 Task: Find connections with filter location São Roque with filter topic #Ideaswith filter profile language English with filter current company IBS Software with filter school BV Raju Institute of Technology (BVRIT) with filter industry Household and Institutional Furniture Manufacturing with filter service category Financial Accounting with filter keywords title Customer Service
Action: Mouse moved to (569, 105)
Screenshot: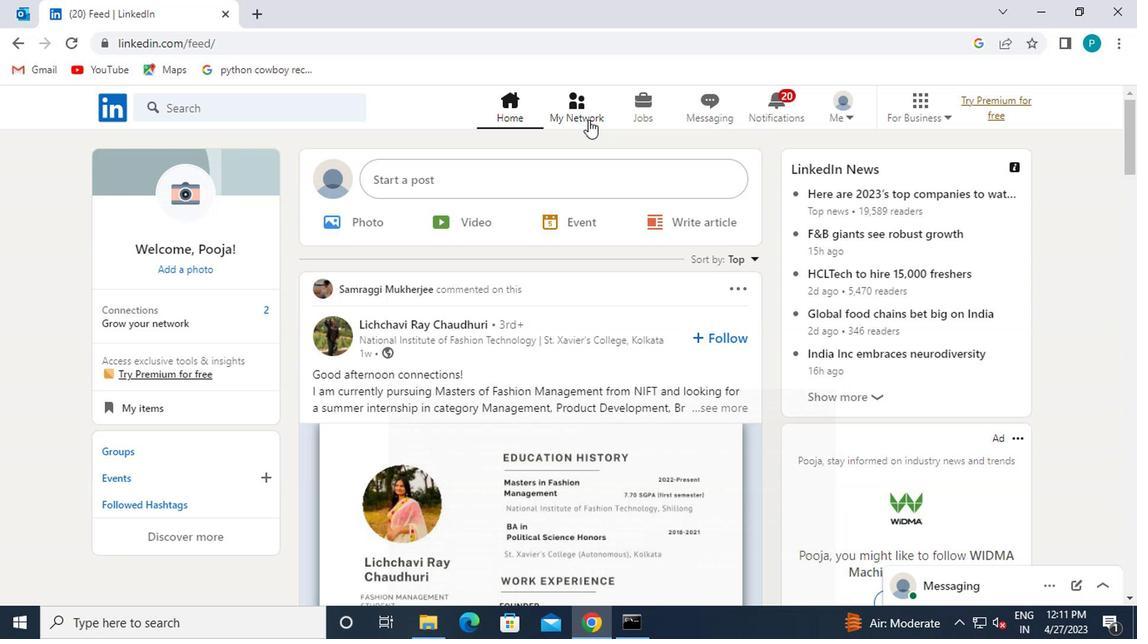 
Action: Mouse pressed left at (569, 105)
Screenshot: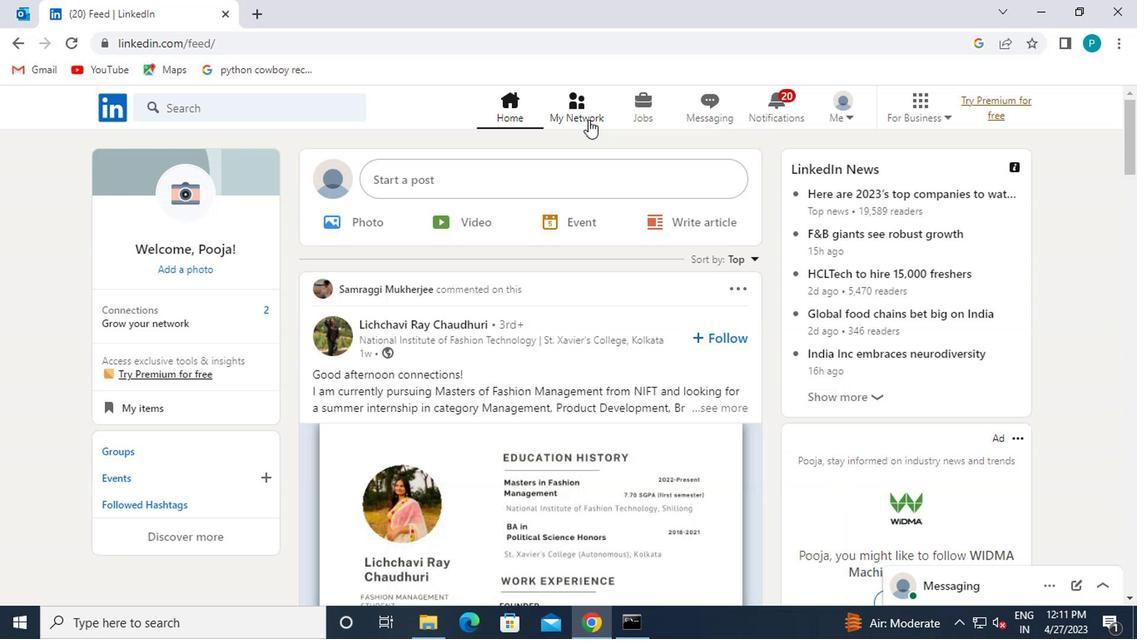 
Action: Mouse moved to (222, 196)
Screenshot: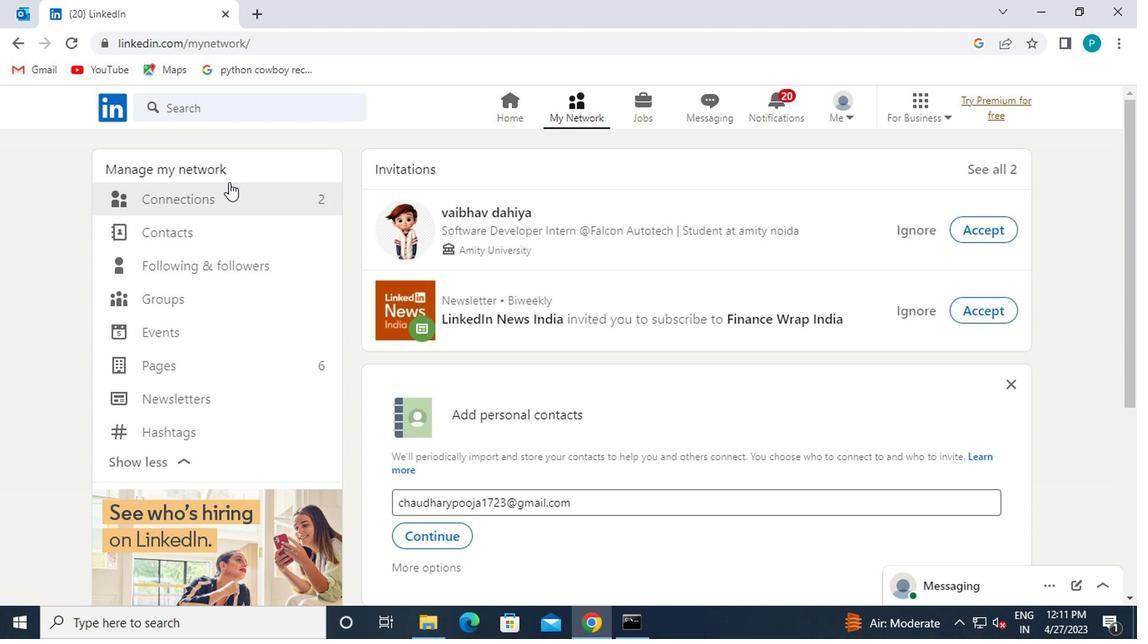 
Action: Mouse pressed left at (222, 196)
Screenshot: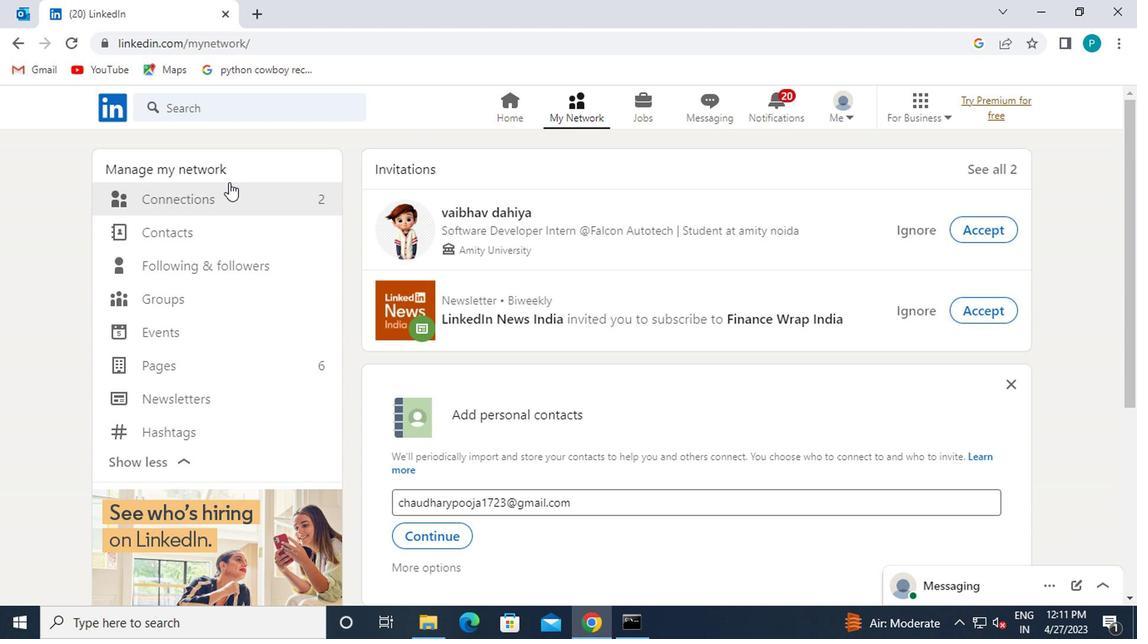 
Action: Mouse moved to (675, 197)
Screenshot: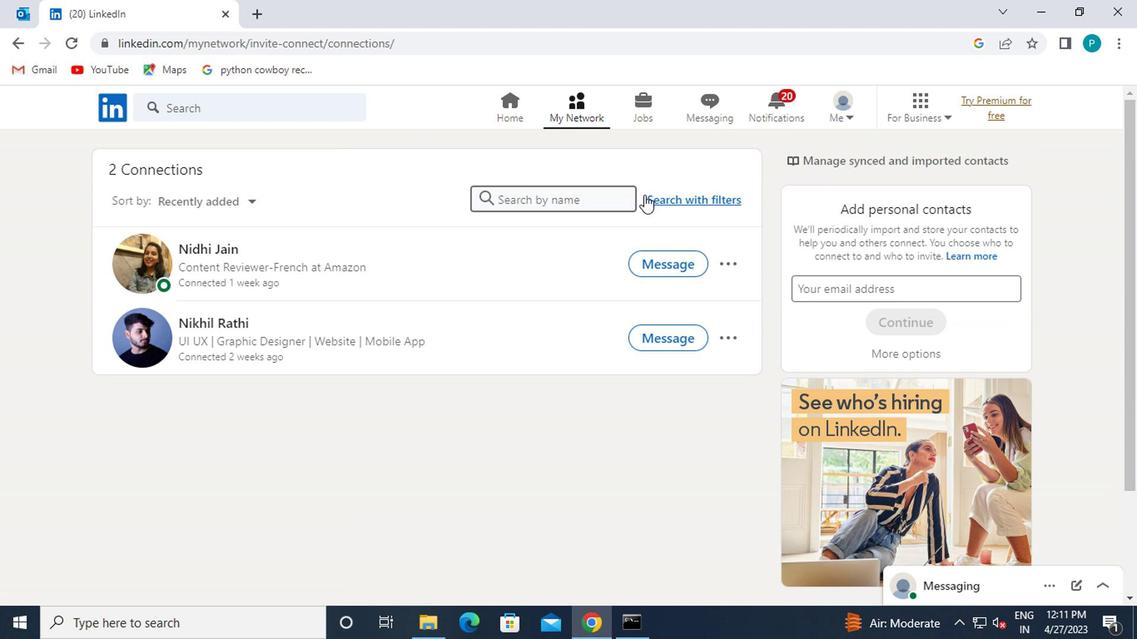 
Action: Mouse pressed left at (675, 197)
Screenshot: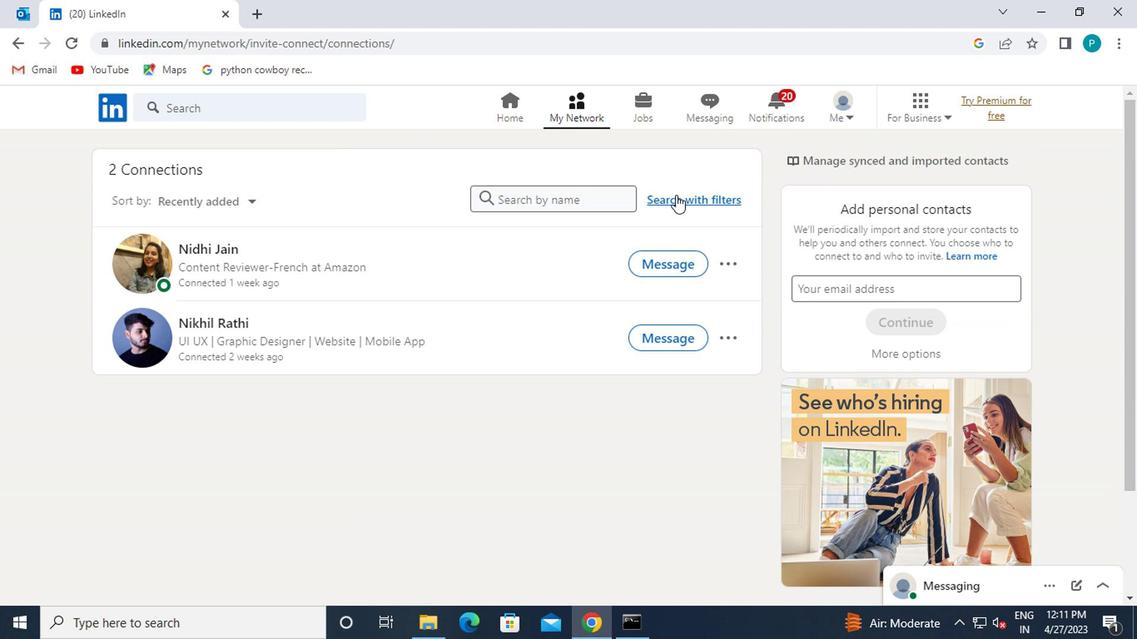 
Action: Mouse moved to (607, 155)
Screenshot: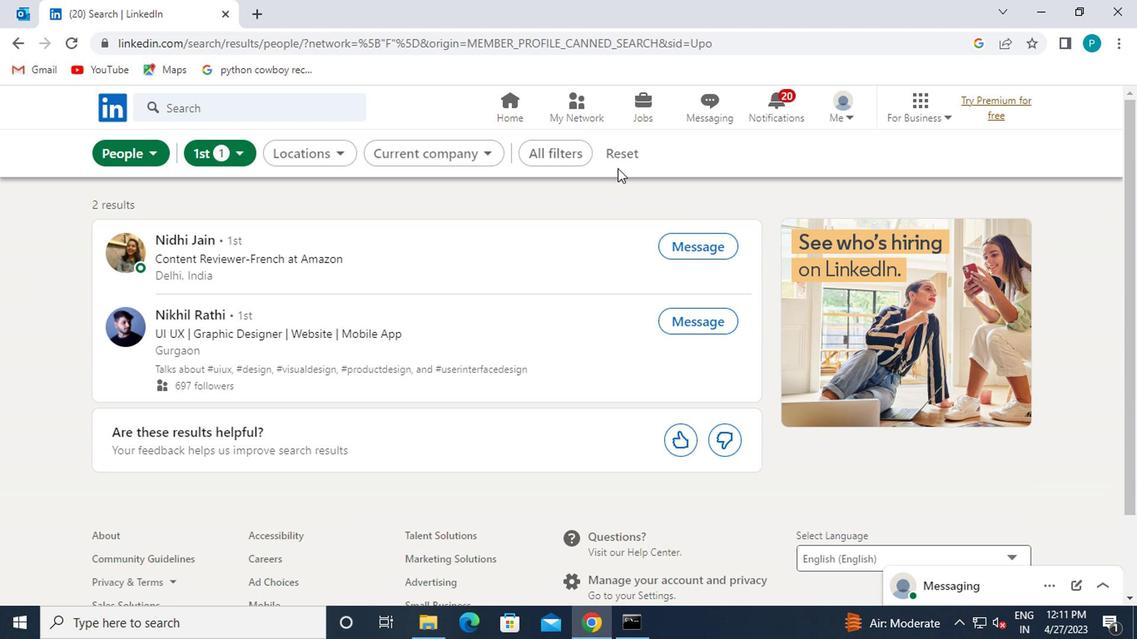 
Action: Mouse pressed left at (607, 155)
Screenshot: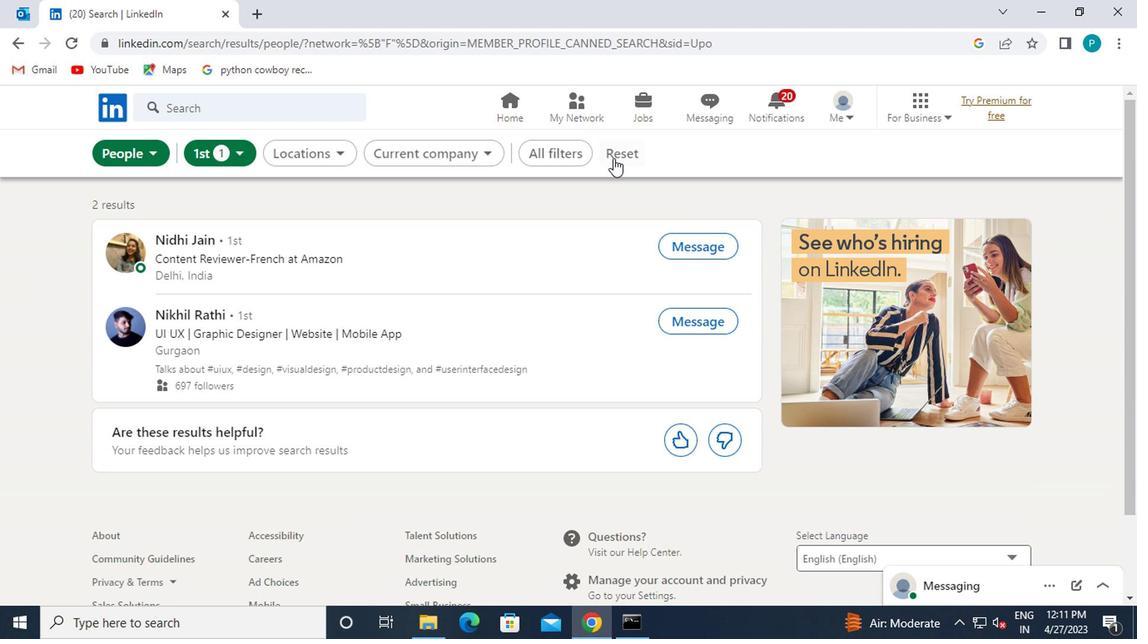 
Action: Mouse moved to (579, 156)
Screenshot: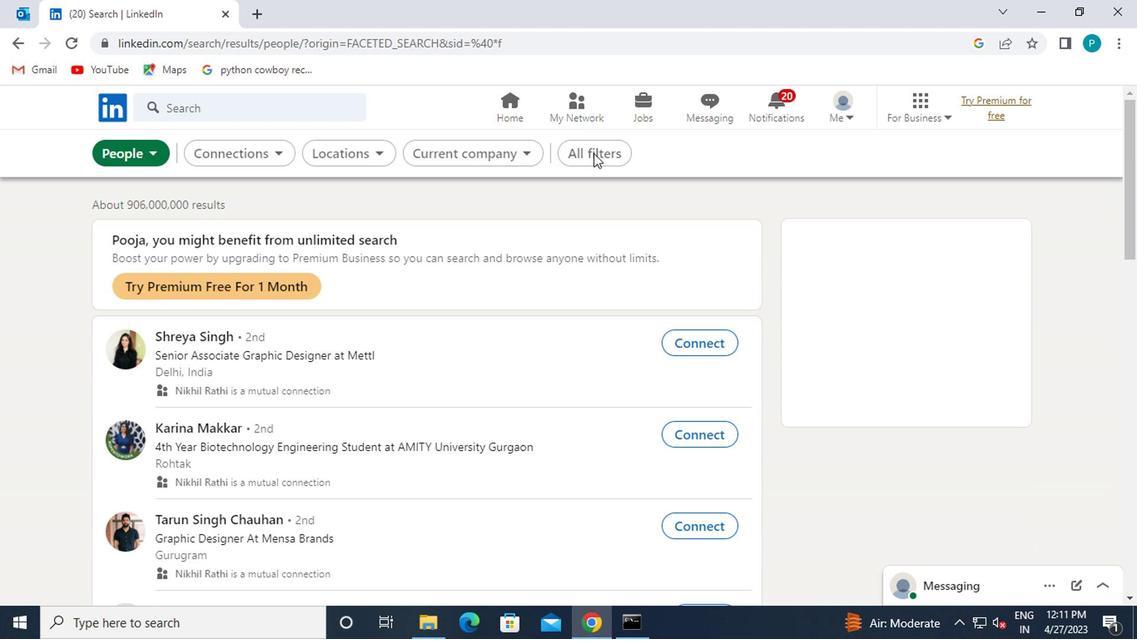 
Action: Mouse pressed left at (579, 156)
Screenshot: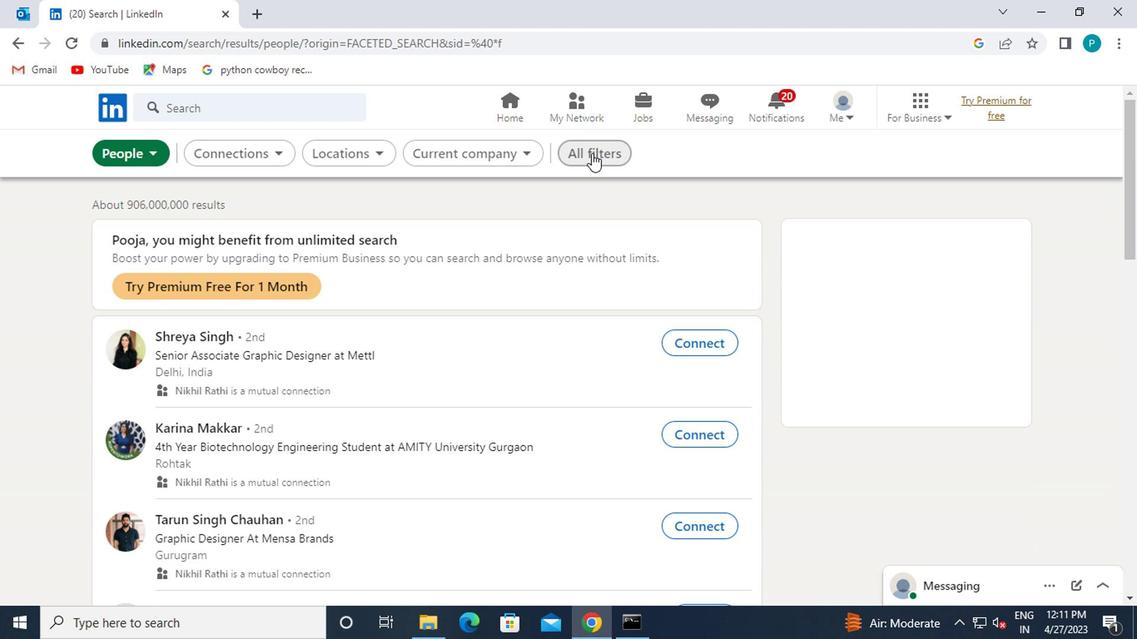 
Action: Mouse moved to (829, 334)
Screenshot: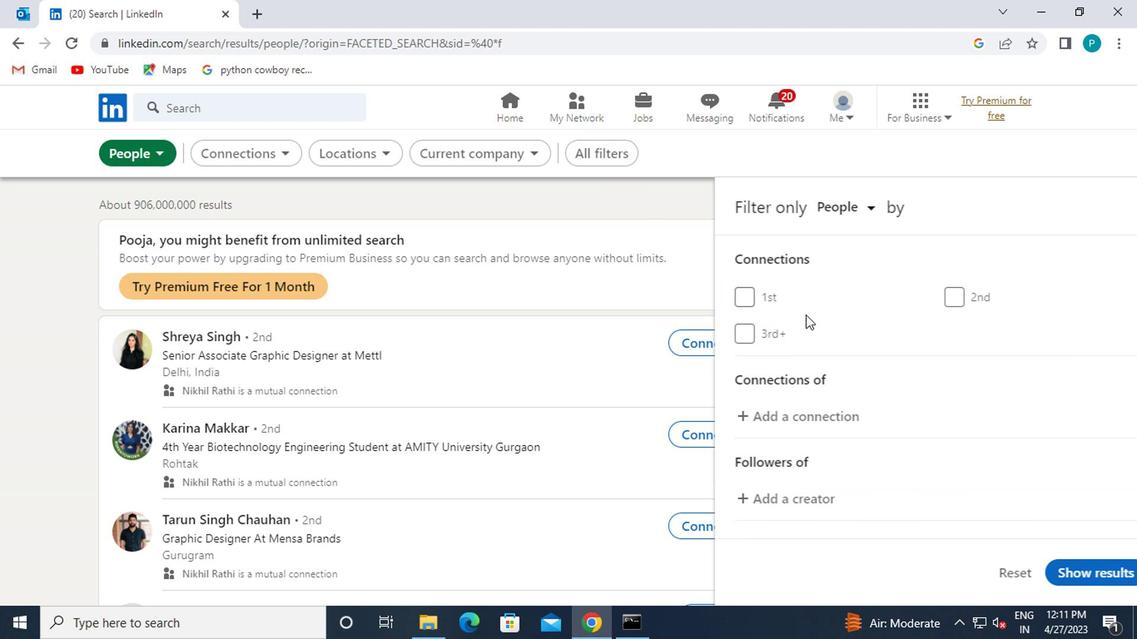 
Action: Mouse scrolled (829, 332) with delta (0, -1)
Screenshot: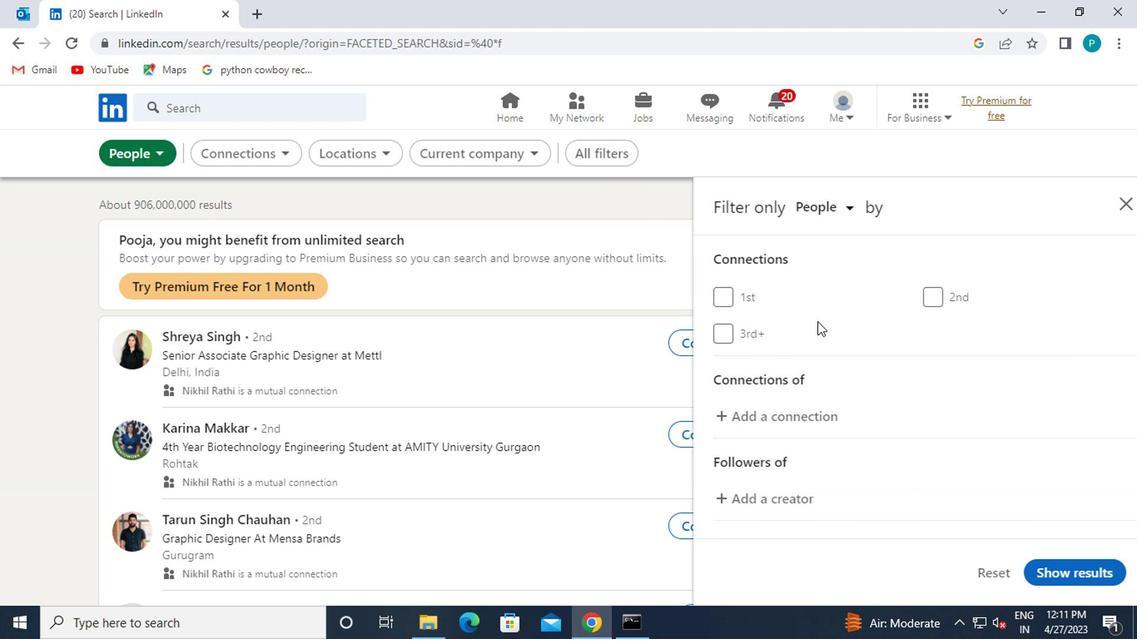 
Action: Mouse moved to (830, 337)
Screenshot: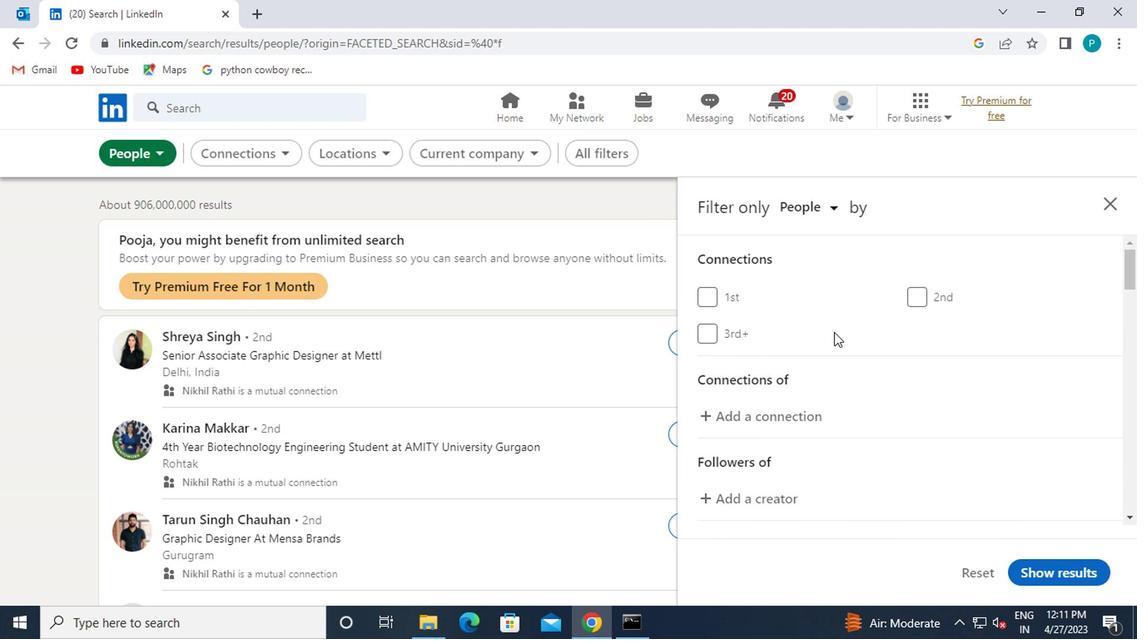 
Action: Mouse scrolled (830, 336) with delta (0, 0)
Screenshot: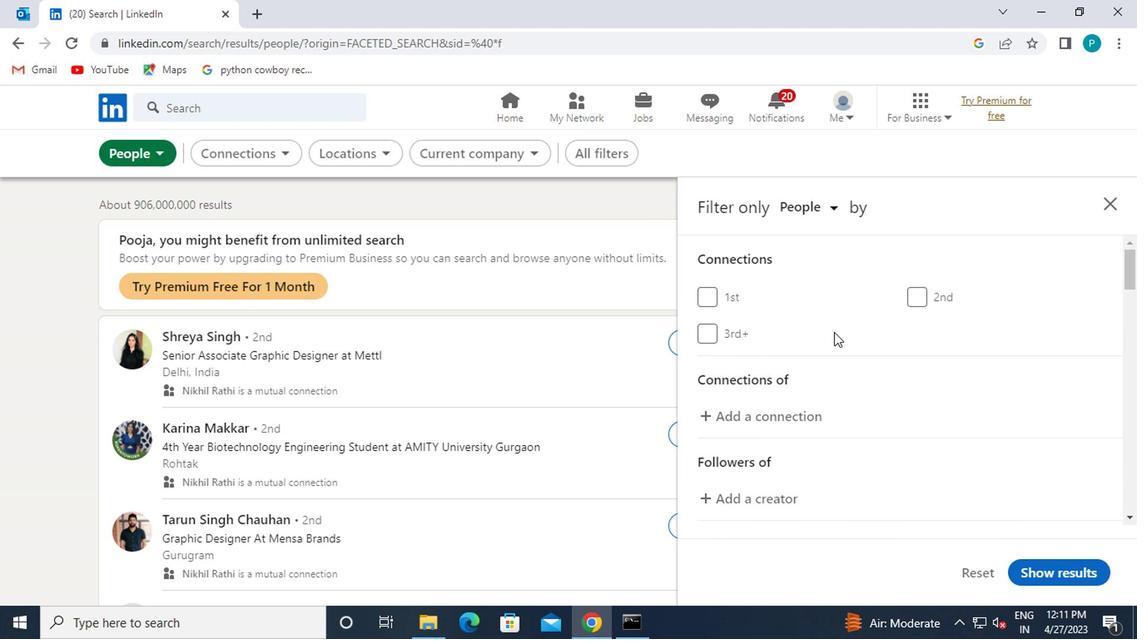 
Action: Mouse moved to (832, 341)
Screenshot: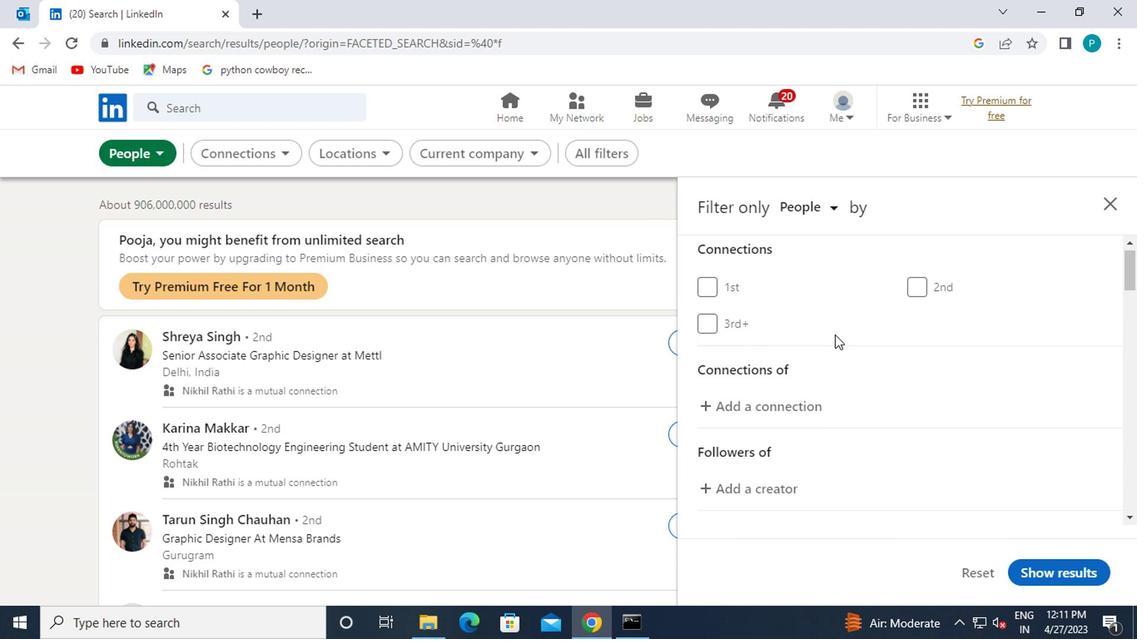 
Action: Mouse scrolled (832, 340) with delta (0, 0)
Screenshot: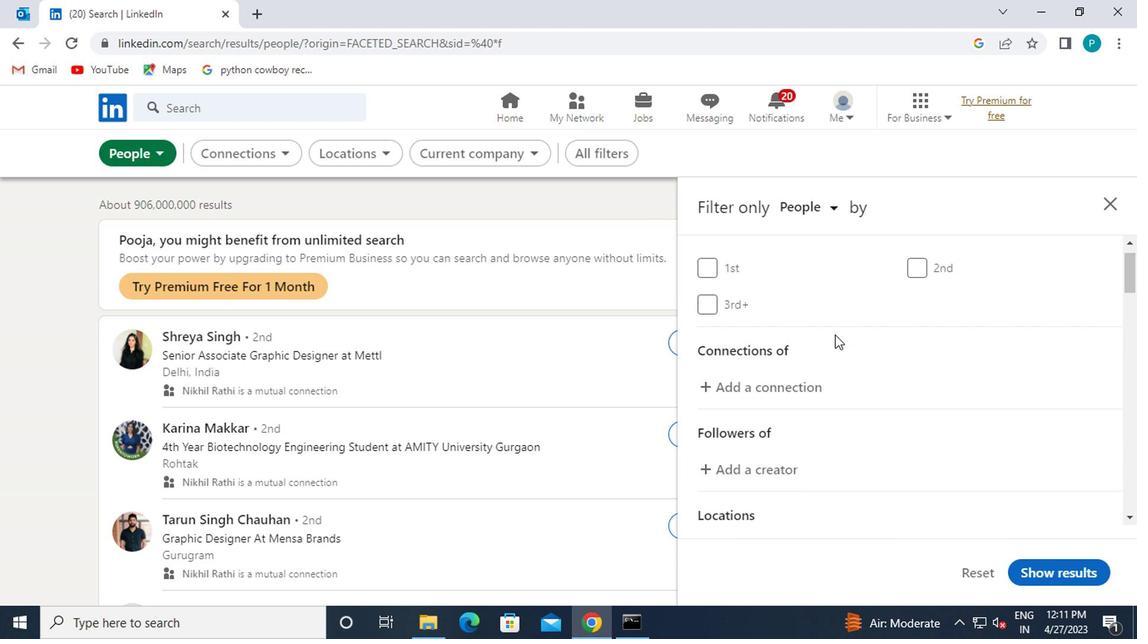 
Action: Mouse moved to (931, 405)
Screenshot: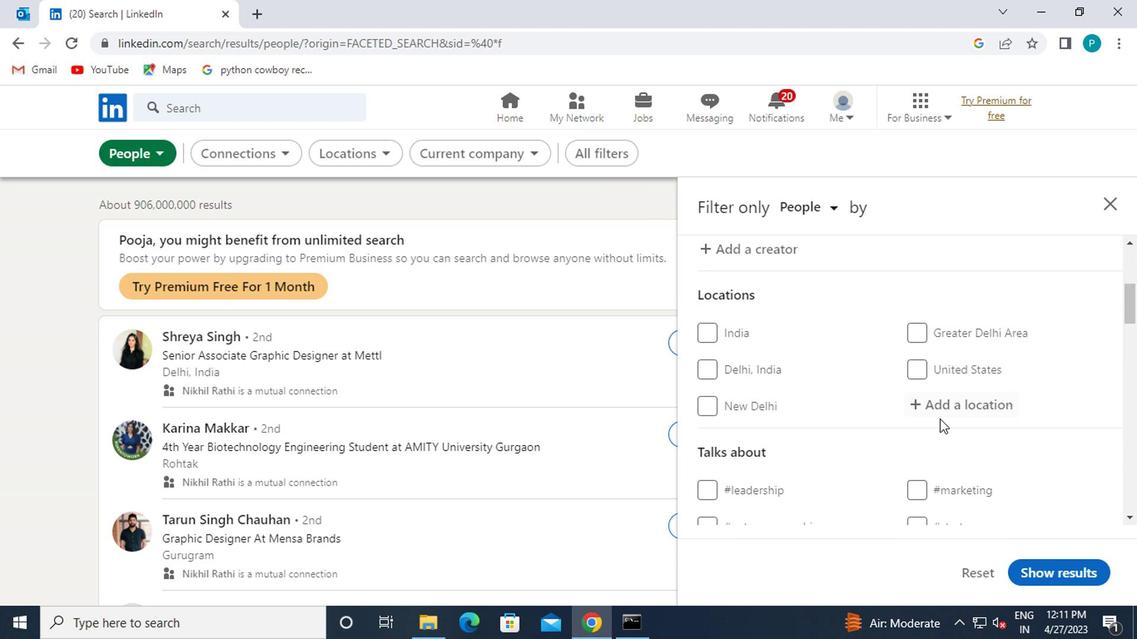 
Action: Mouse pressed left at (931, 405)
Screenshot: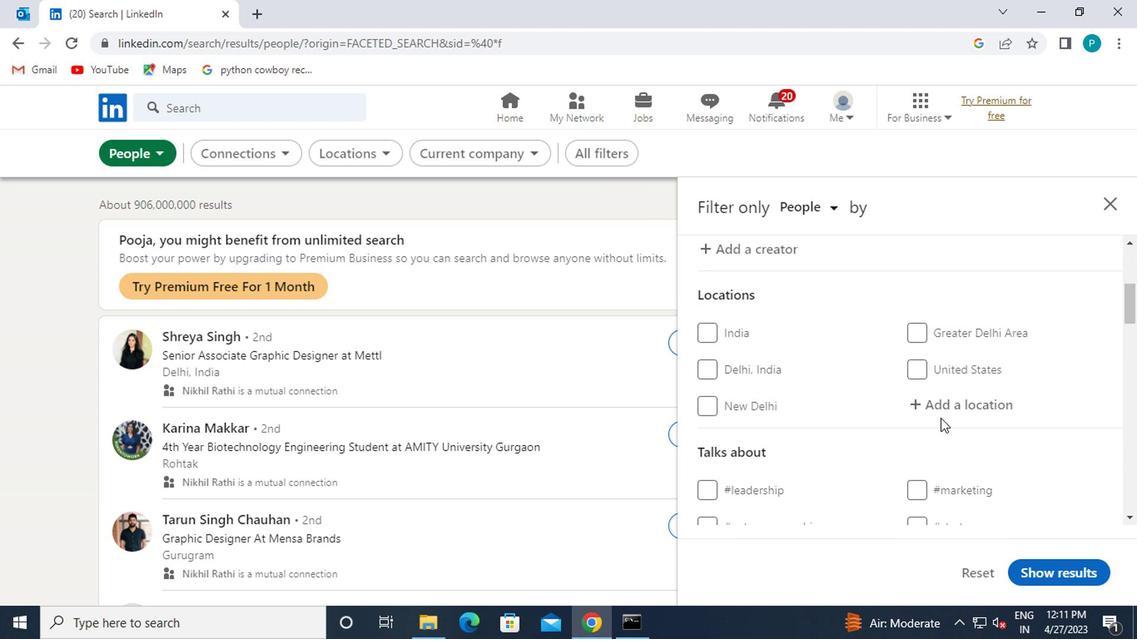 
Action: Key pressed sao<Key.space>roque
Screenshot: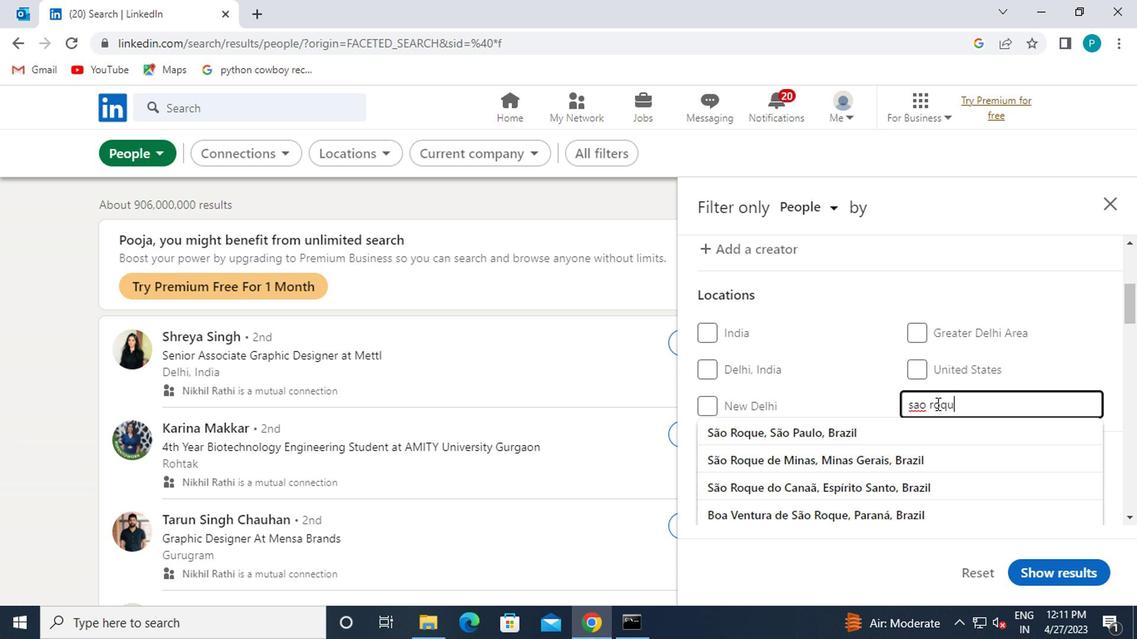 
Action: Mouse moved to (912, 427)
Screenshot: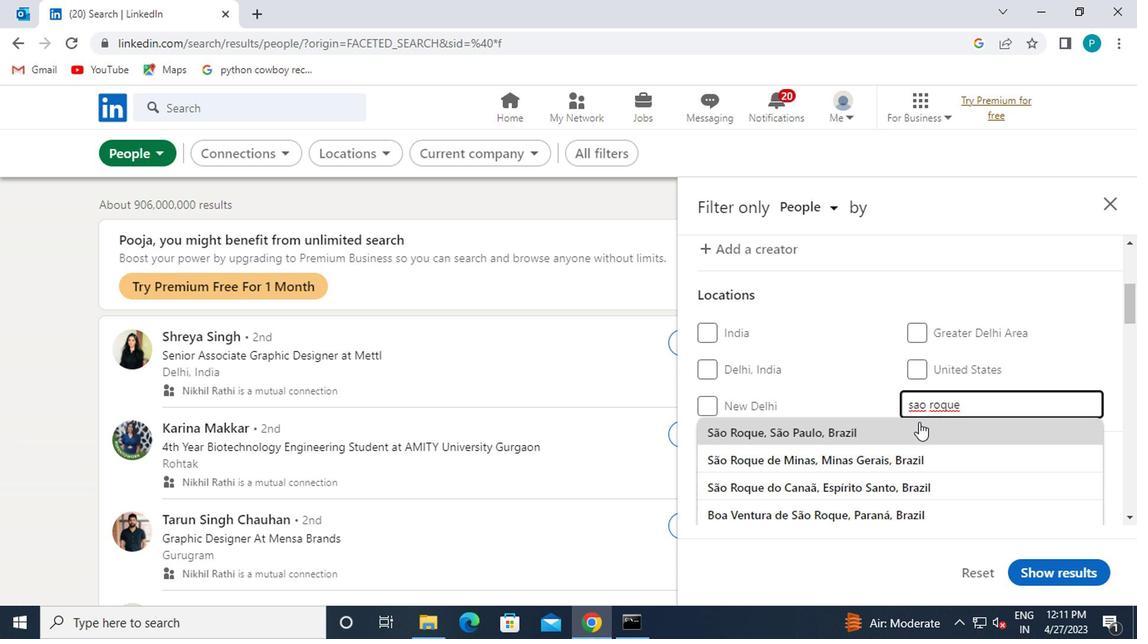 
Action: Mouse pressed left at (912, 427)
Screenshot: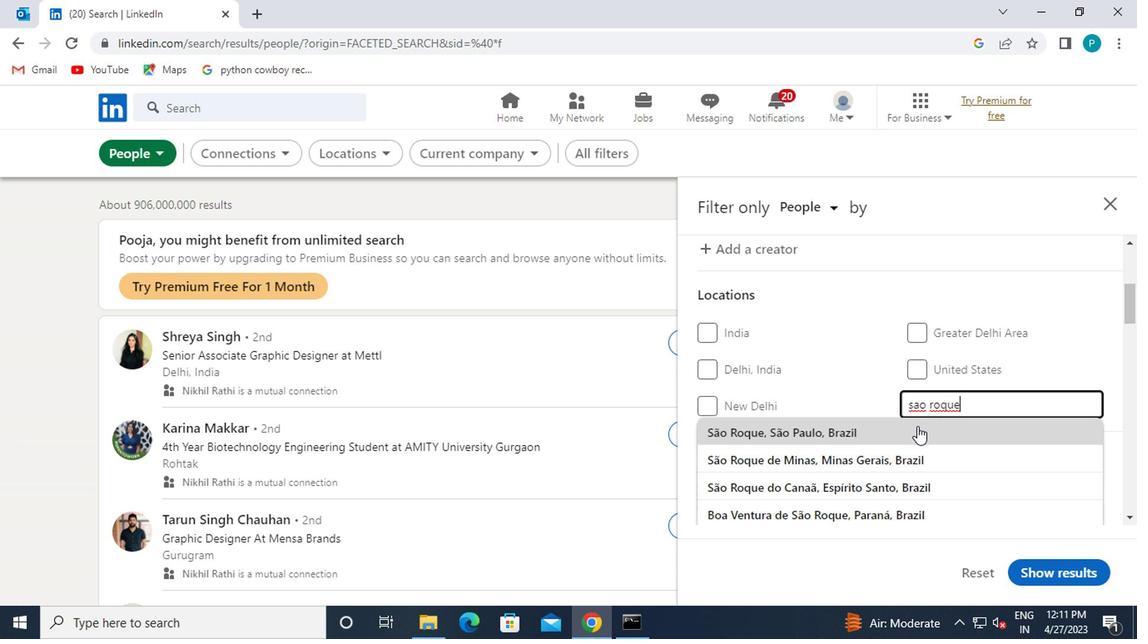 
Action: Mouse moved to (912, 427)
Screenshot: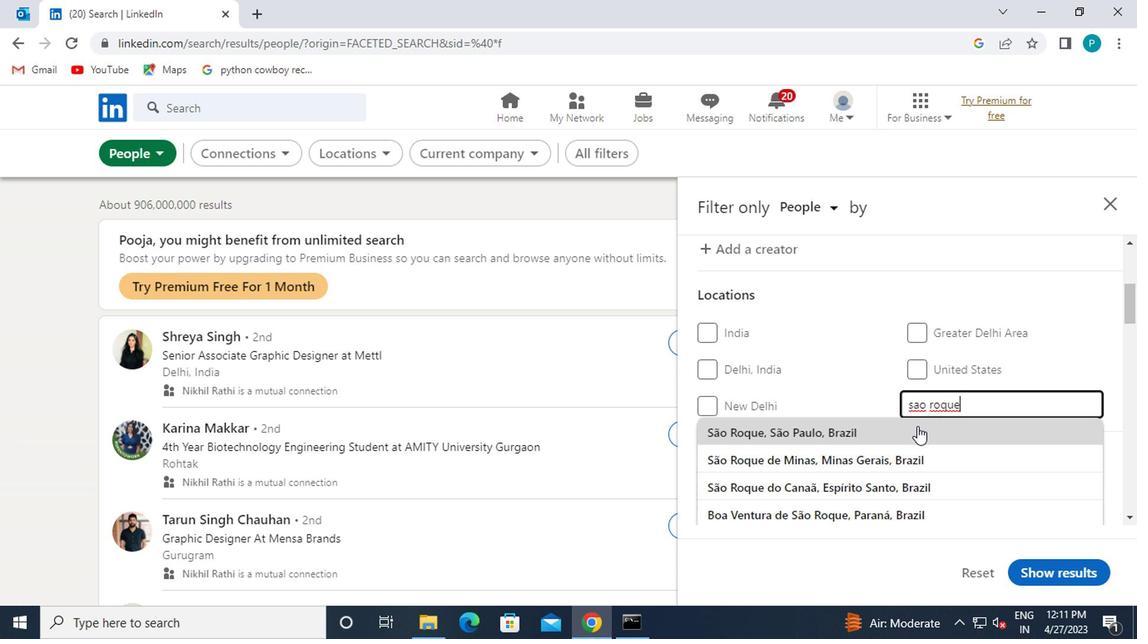 
Action: Mouse scrolled (912, 427) with delta (0, 0)
Screenshot: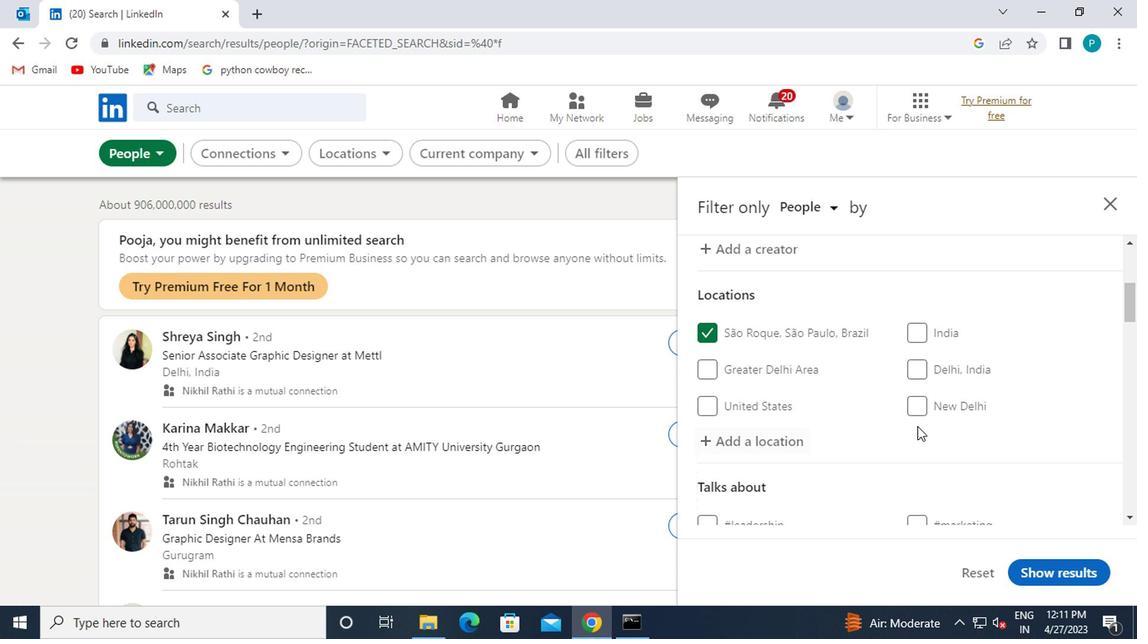 
Action: Mouse scrolled (912, 427) with delta (0, 0)
Screenshot: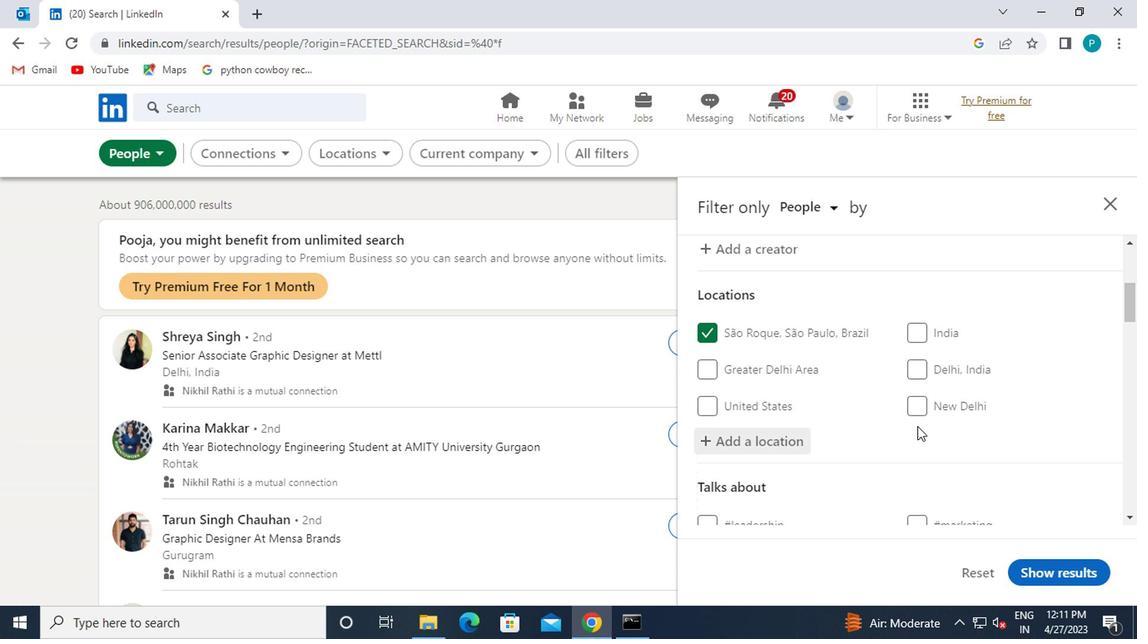 
Action: Mouse pressed left at (912, 427)
Screenshot: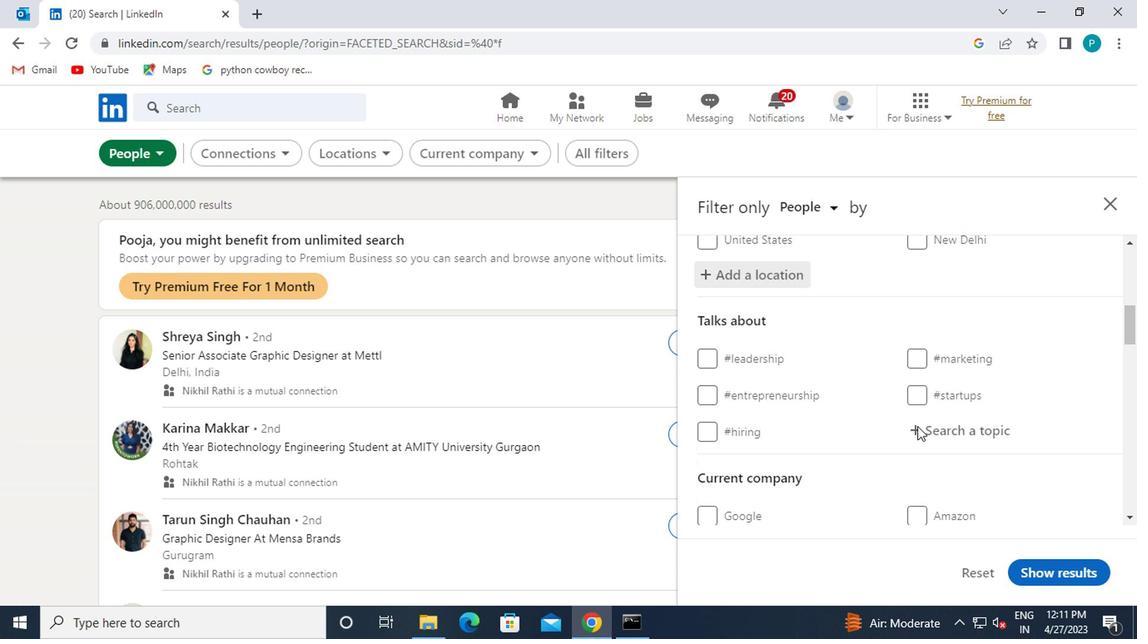 
Action: Key pressed <Key.shift>#DEAS
Screenshot: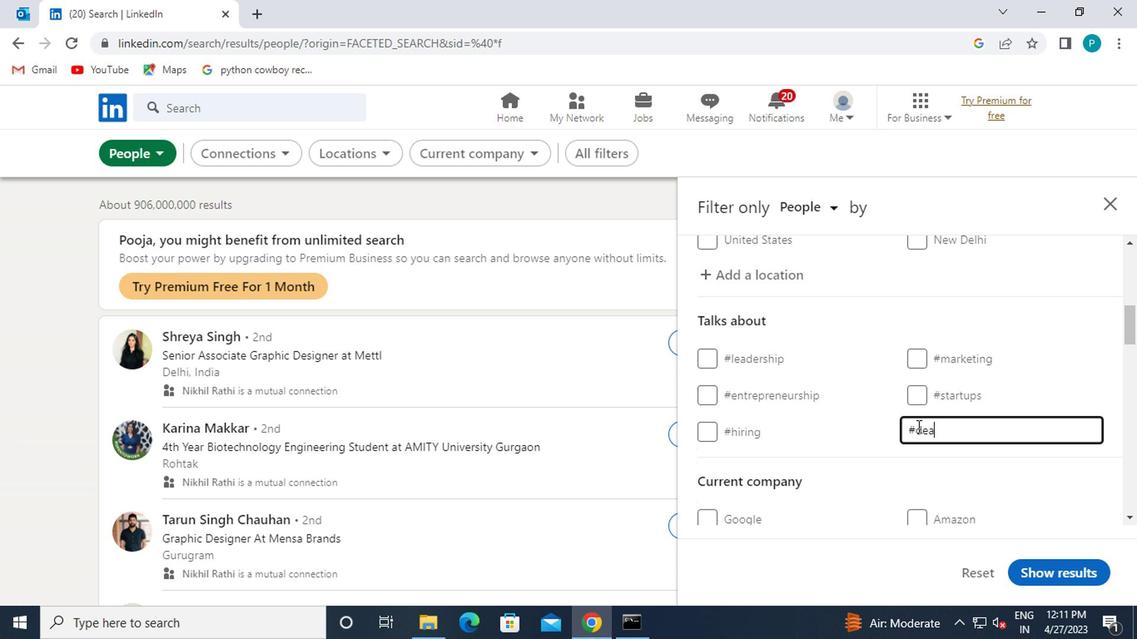
Action: Mouse moved to (911, 430)
Screenshot: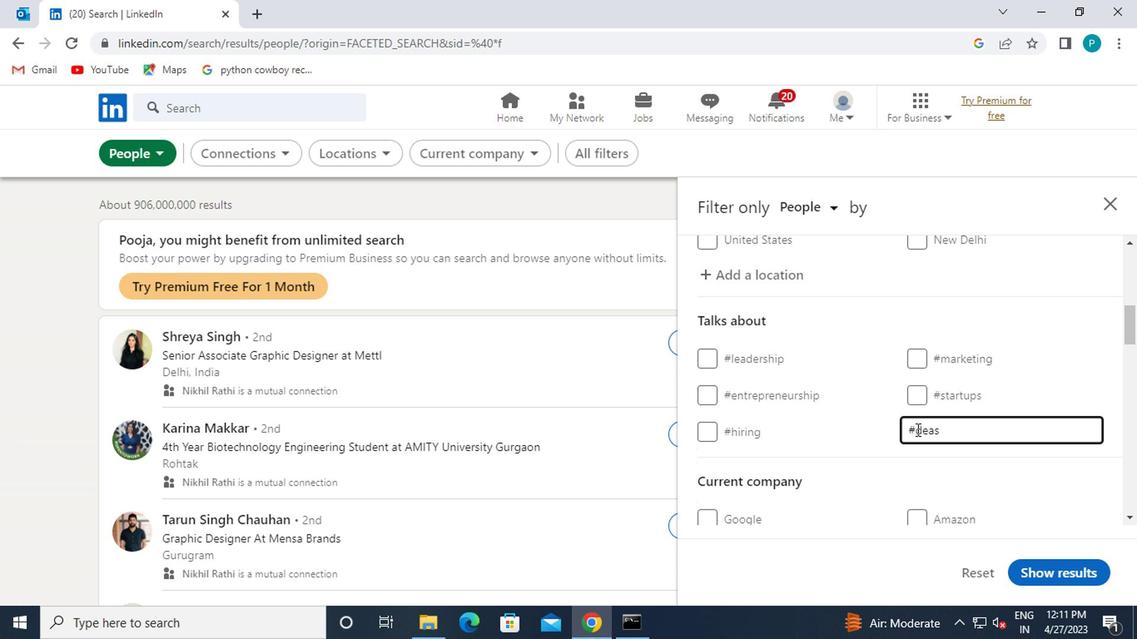 
Action: Mouse pressed left at (911, 430)
Screenshot: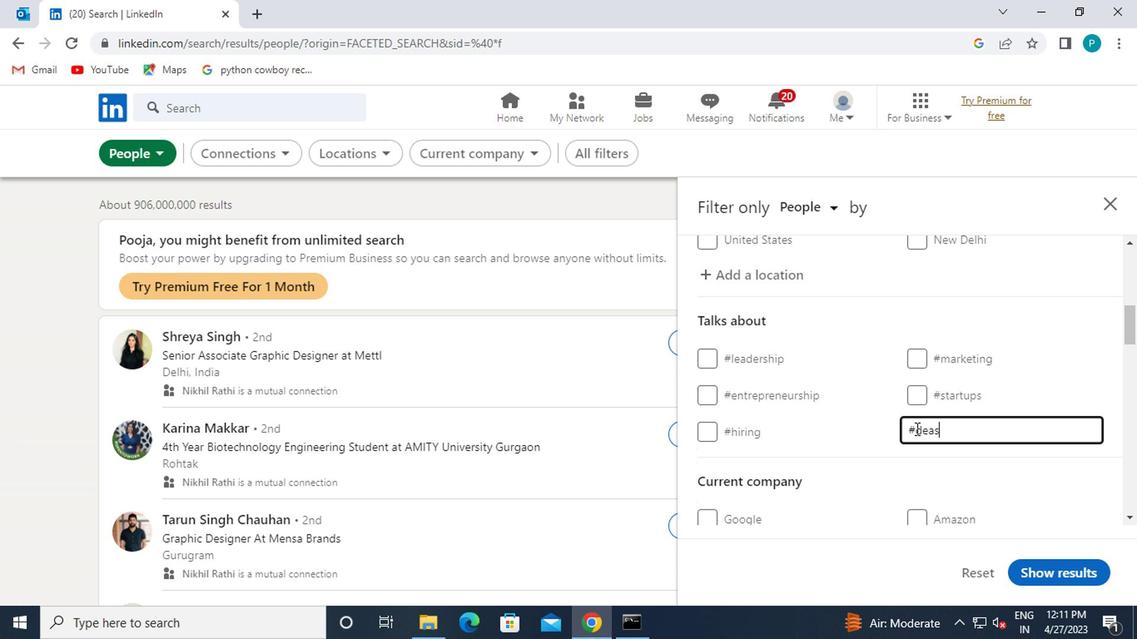
Action: Key pressed <Key.shift><Key.shift><Key.shift><Key.shift><Key.shift><Key.shift><Key.shift><Key.shift><Key.shift><Key.shift><Key.shift><Key.shift><Key.shift><Key.shift><Key.shift><Key.shift><Key.shift><Key.shift><Key.shift><Key.shift><Key.shift><Key.shift><Key.shift><Key.shift><Key.shift><Key.shift><Key.shift><Key.shift><Key.shift><Key.shift><Key.shift>I
Screenshot: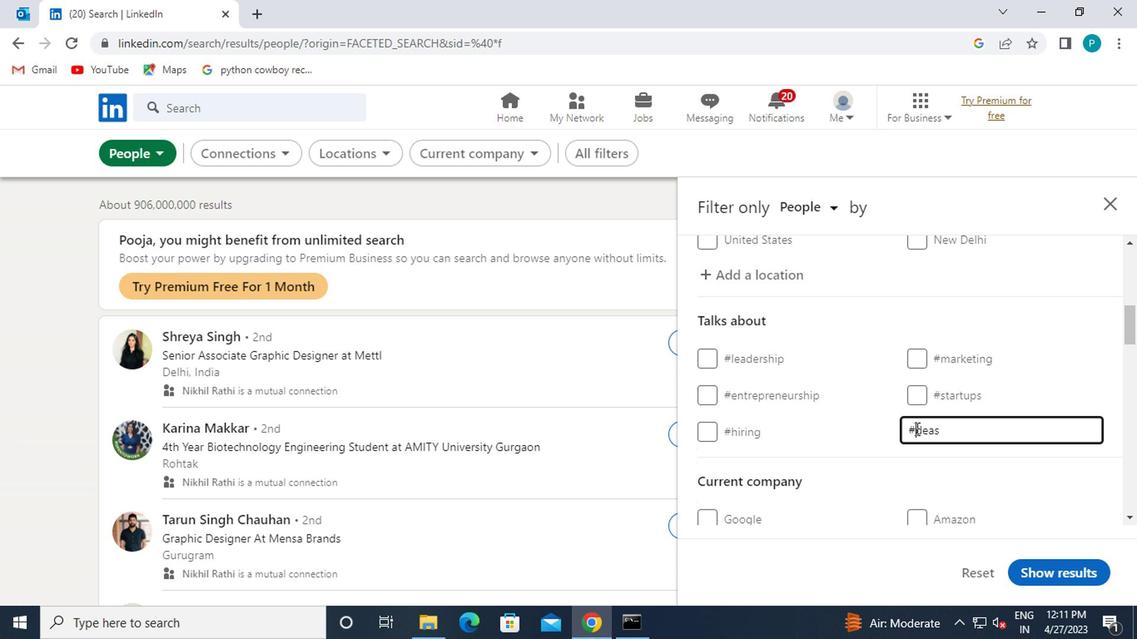 
Action: Mouse moved to (918, 457)
Screenshot: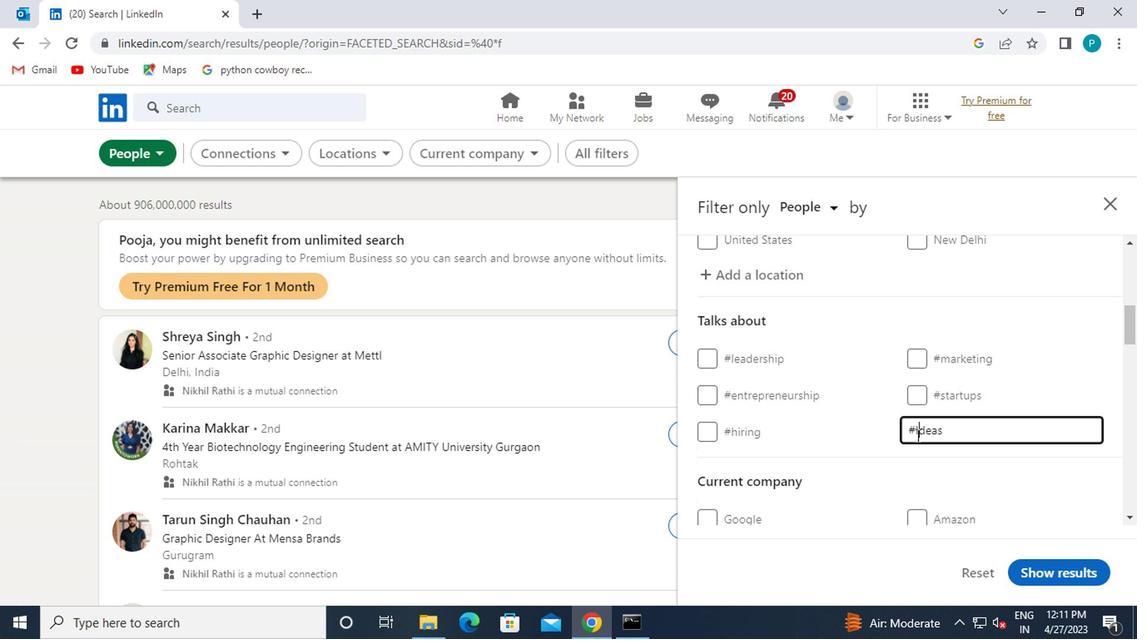 
Action: Mouse scrolled (918, 456) with delta (0, 0)
Screenshot: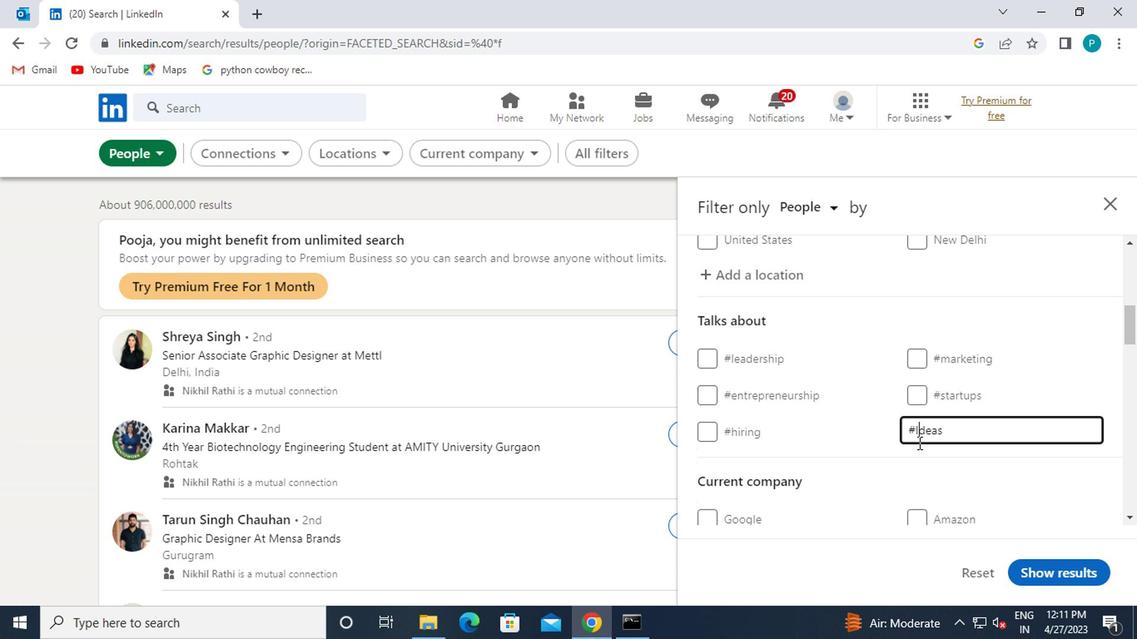 
Action: Mouse moved to (918, 456)
Screenshot: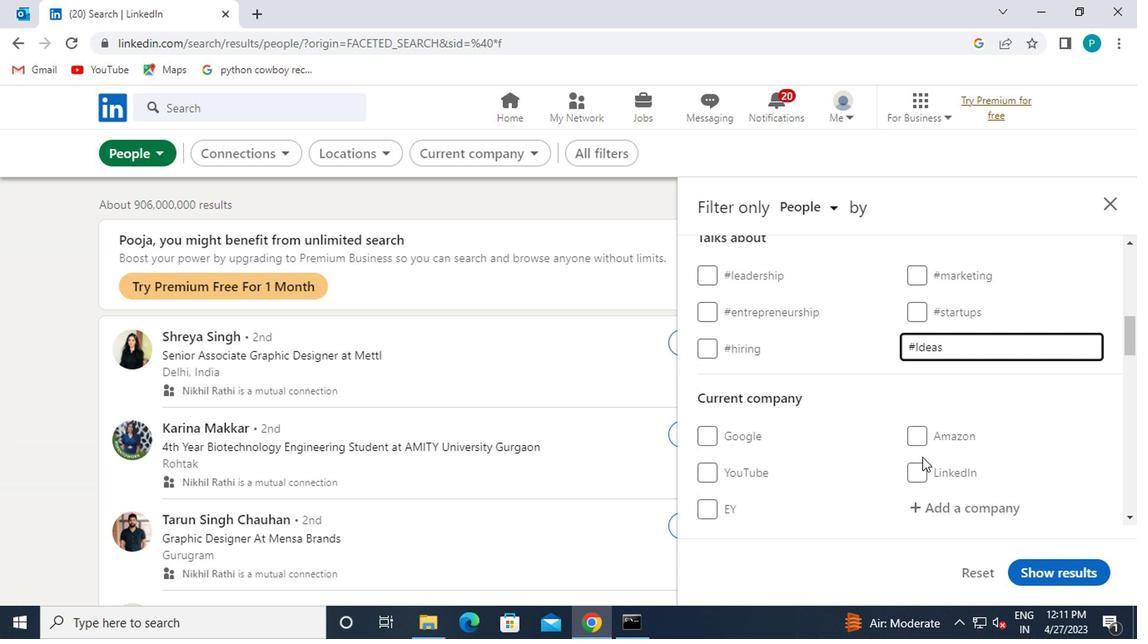 
Action: Mouse scrolled (918, 455) with delta (0, -1)
Screenshot: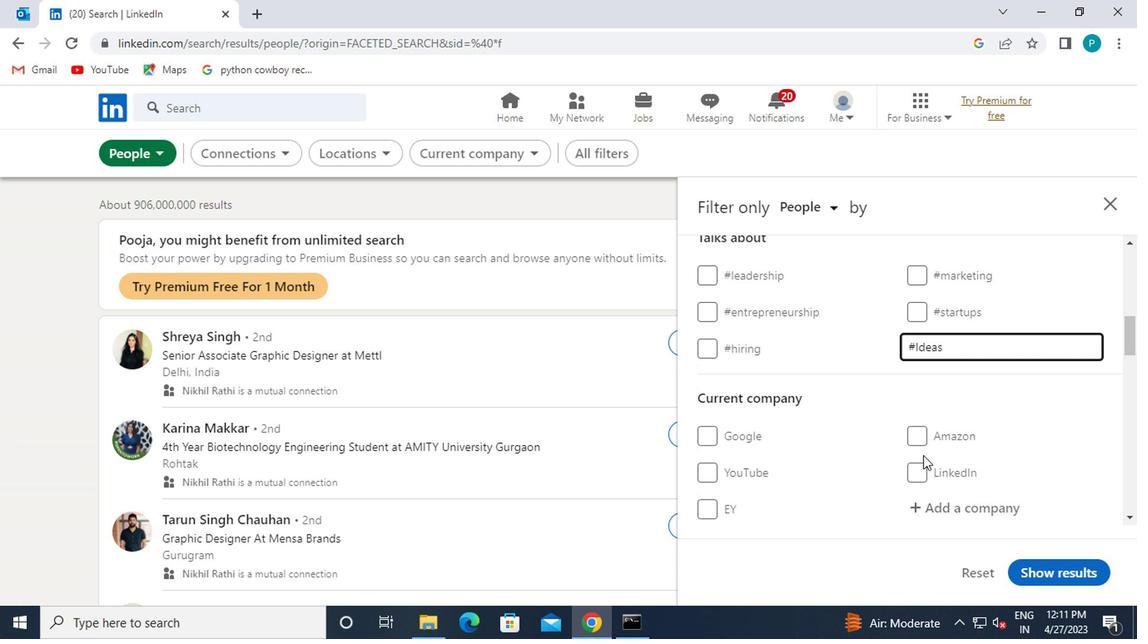 
Action: Mouse moved to (921, 425)
Screenshot: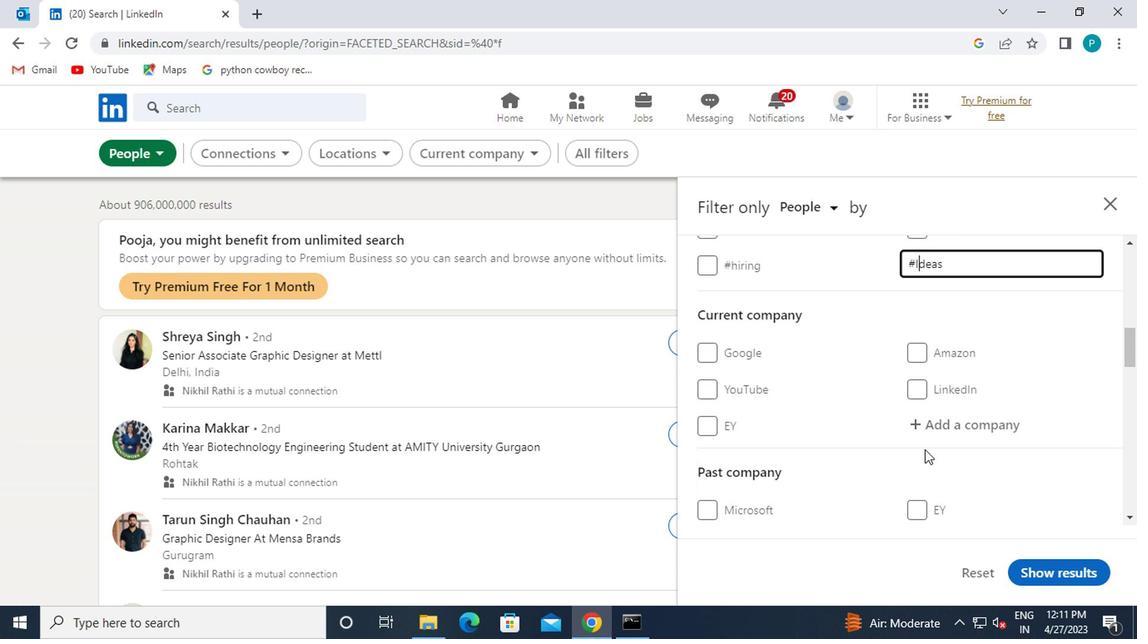 
Action: Mouse pressed left at (921, 425)
Screenshot: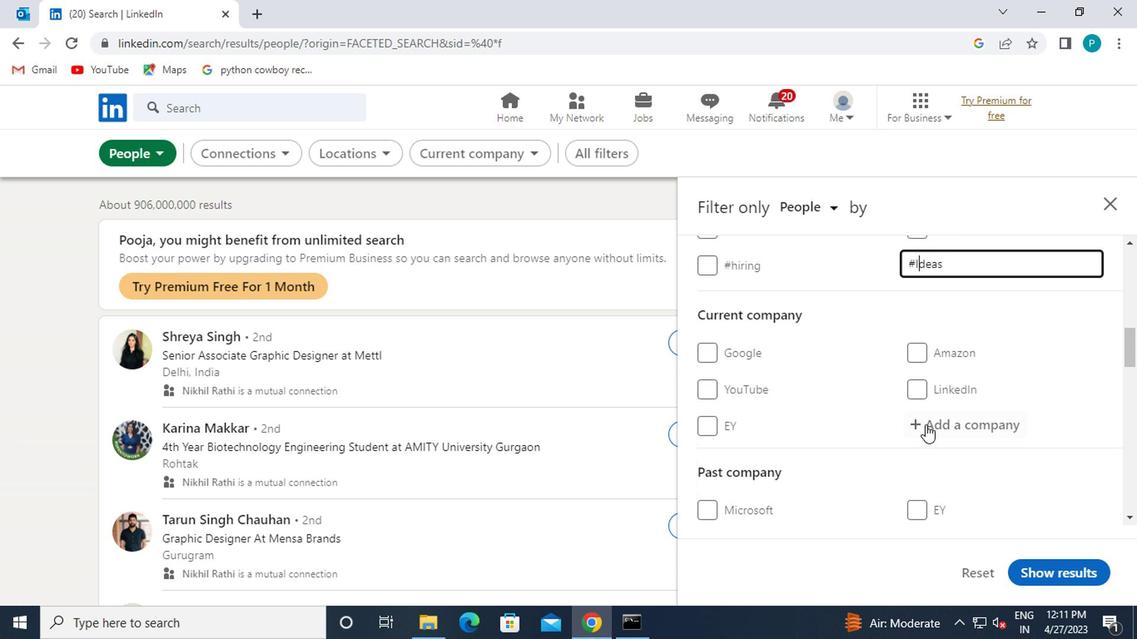
Action: Key pressed <Key.caps_lock>IBS
Screenshot: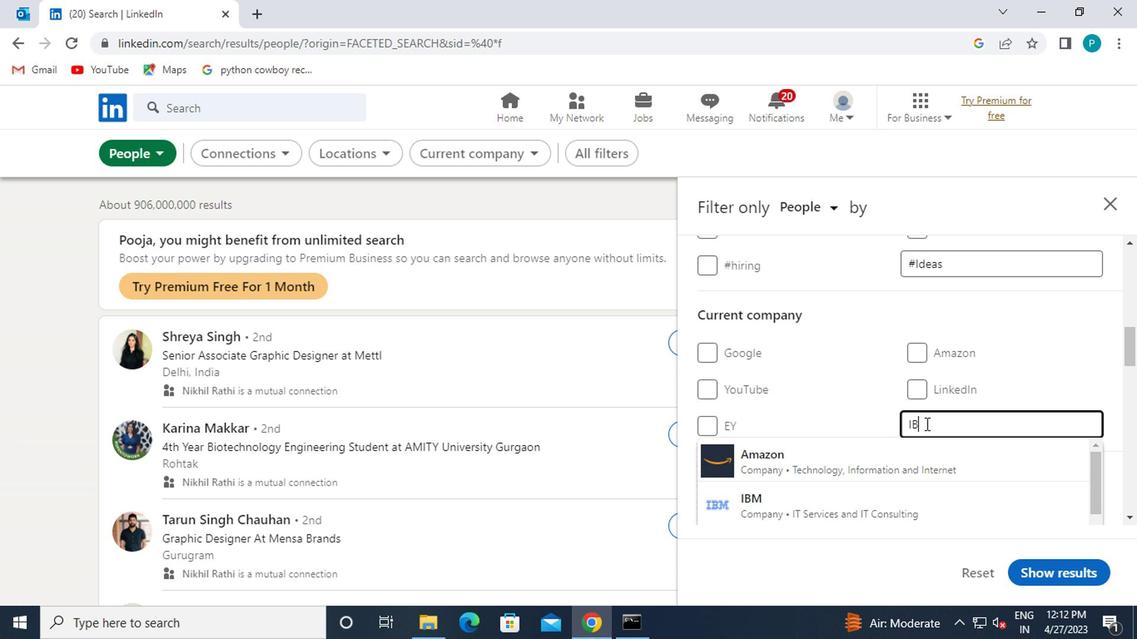 
Action: Mouse moved to (915, 427)
Screenshot: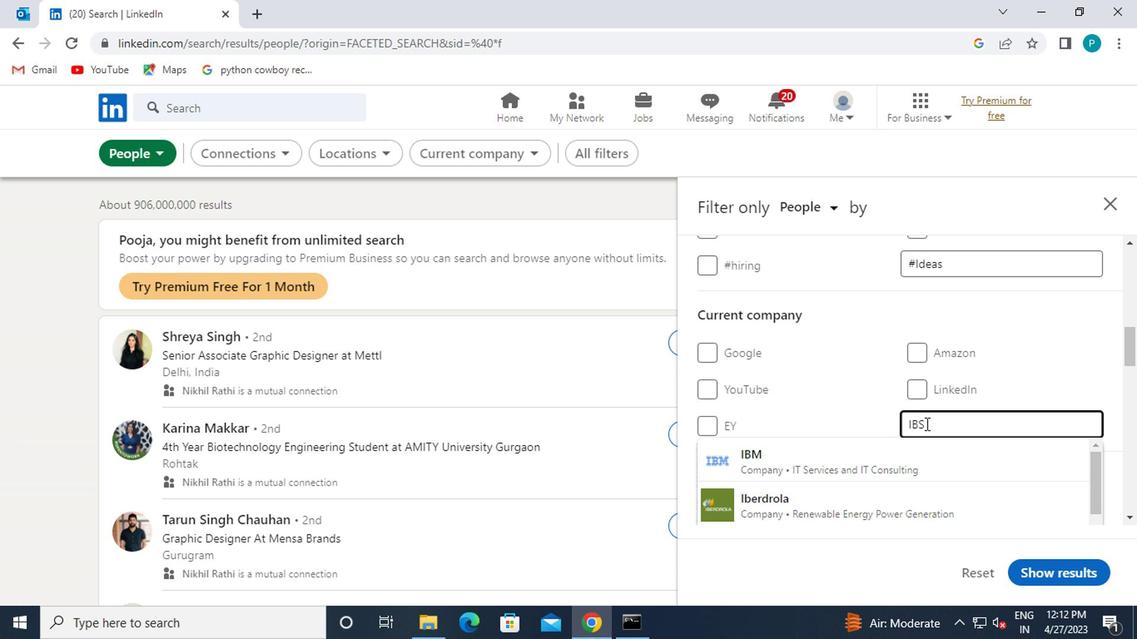 
Action: Mouse scrolled (915, 427) with delta (0, 0)
Screenshot: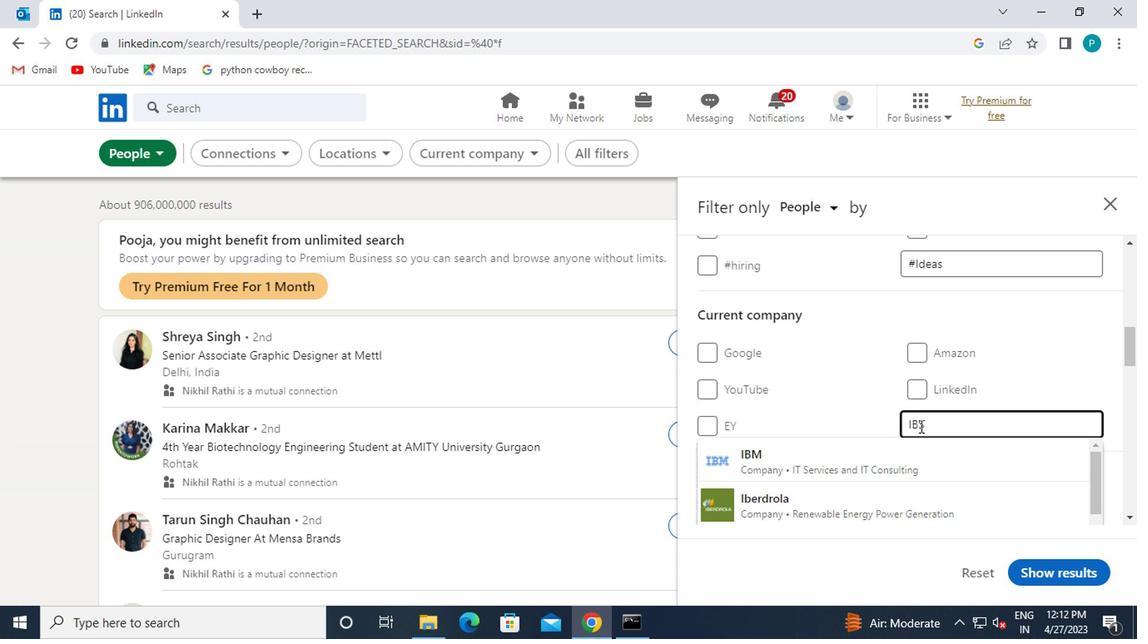 
Action: Mouse moved to (918, 459)
Screenshot: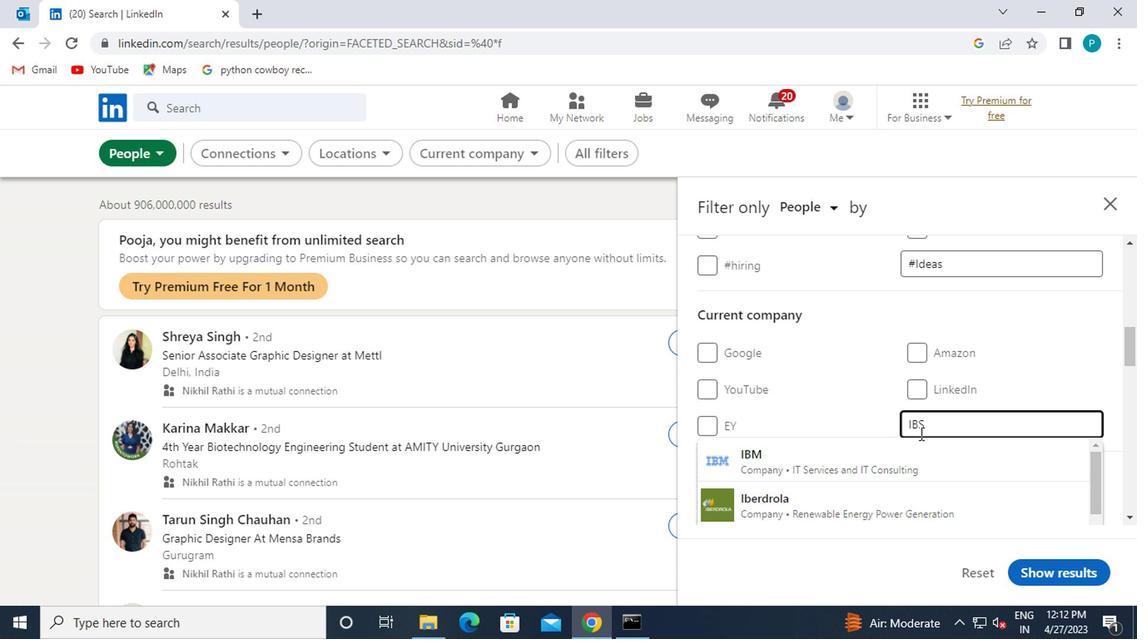 
Action: Mouse scrolled (918, 458) with delta (0, 0)
Screenshot: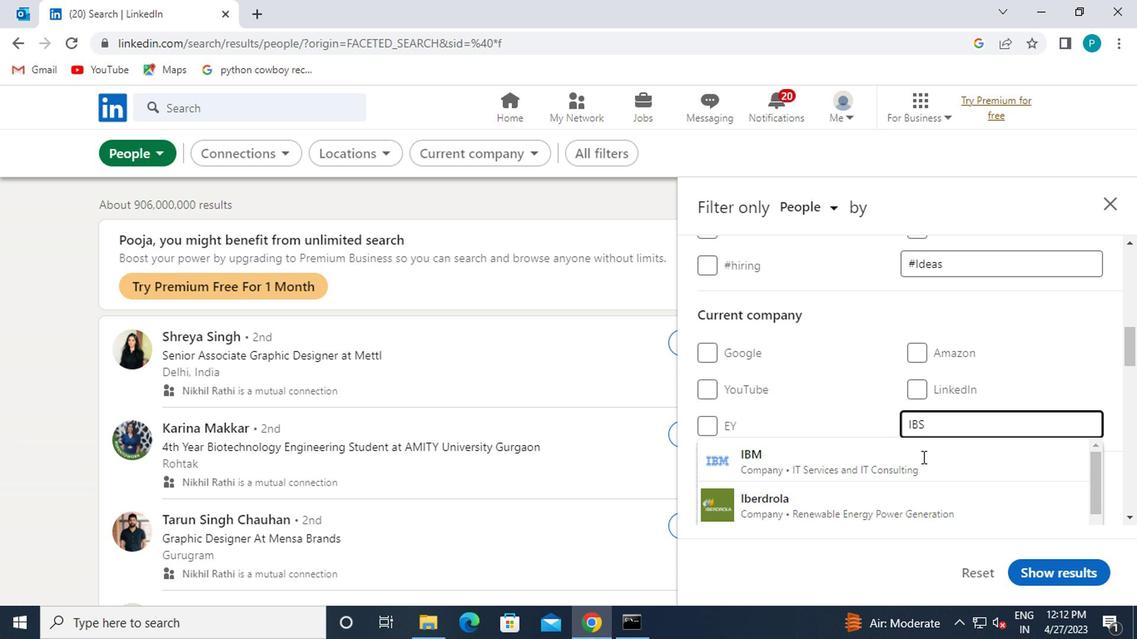 
Action: Mouse moved to (968, 414)
Screenshot: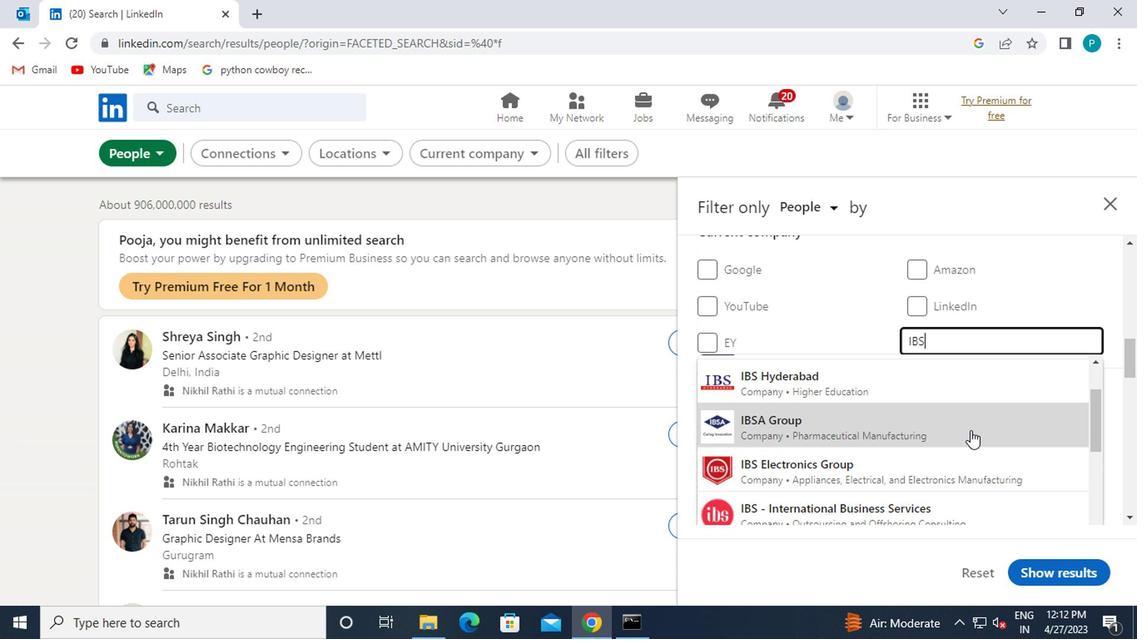 
Action: Mouse scrolled (968, 415) with delta (0, 0)
Screenshot: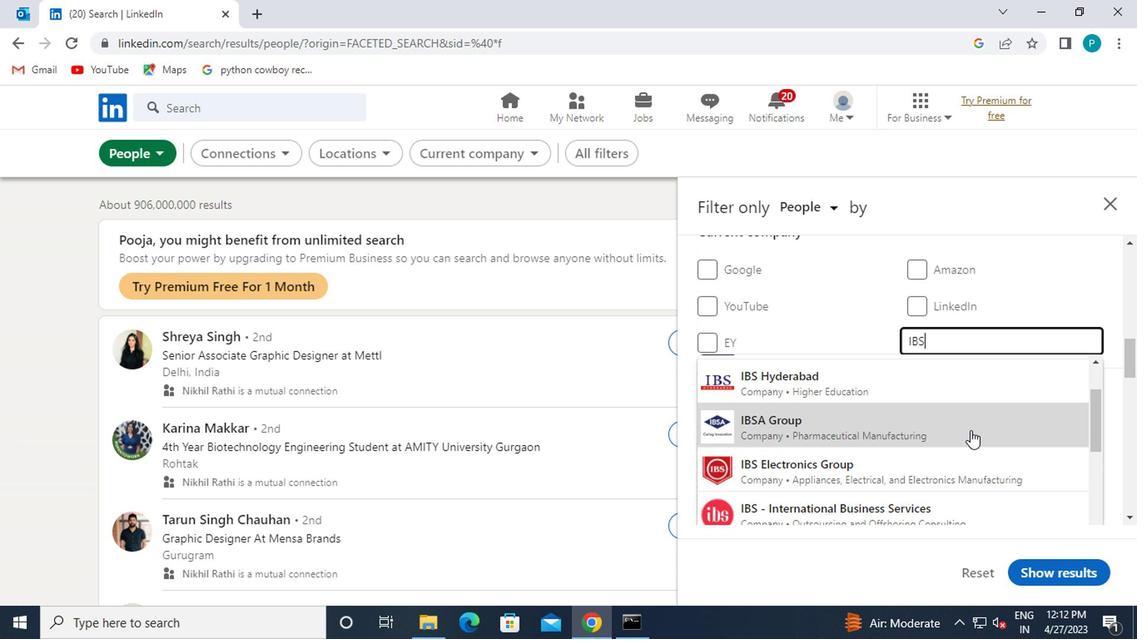 
Action: Mouse moved to (973, 396)
Screenshot: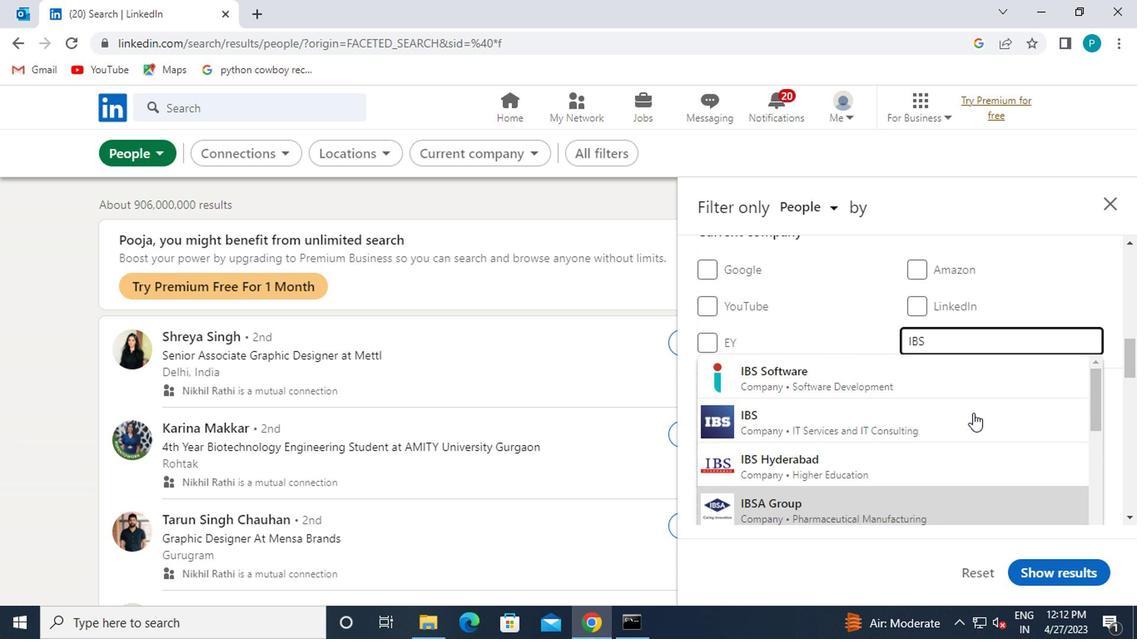 
Action: Mouse pressed left at (973, 396)
Screenshot: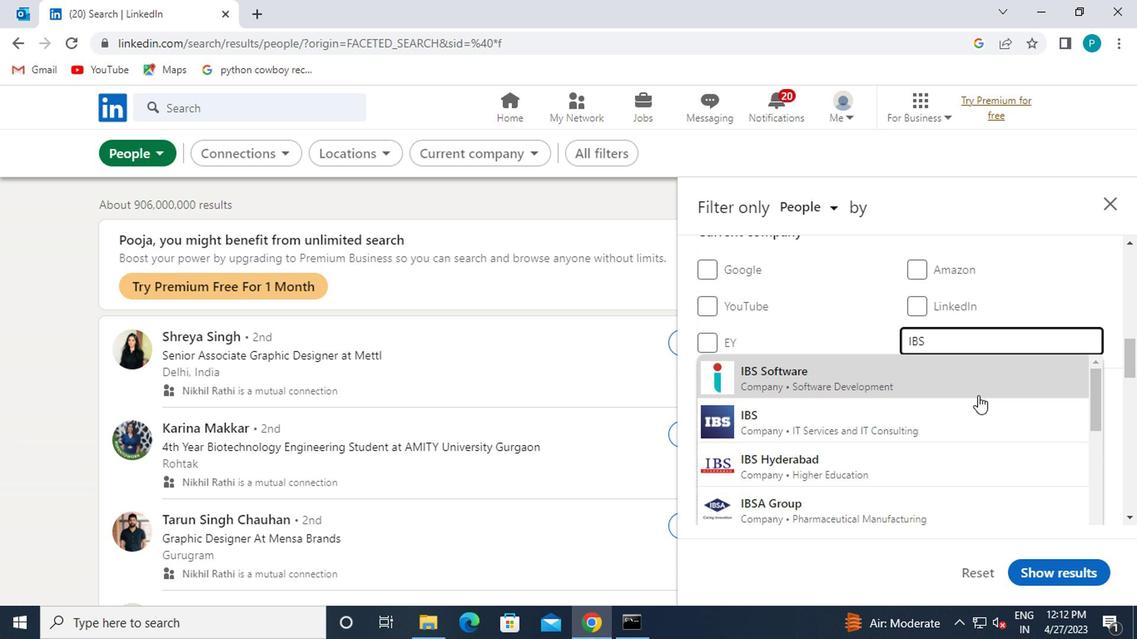
Action: Mouse moved to (928, 390)
Screenshot: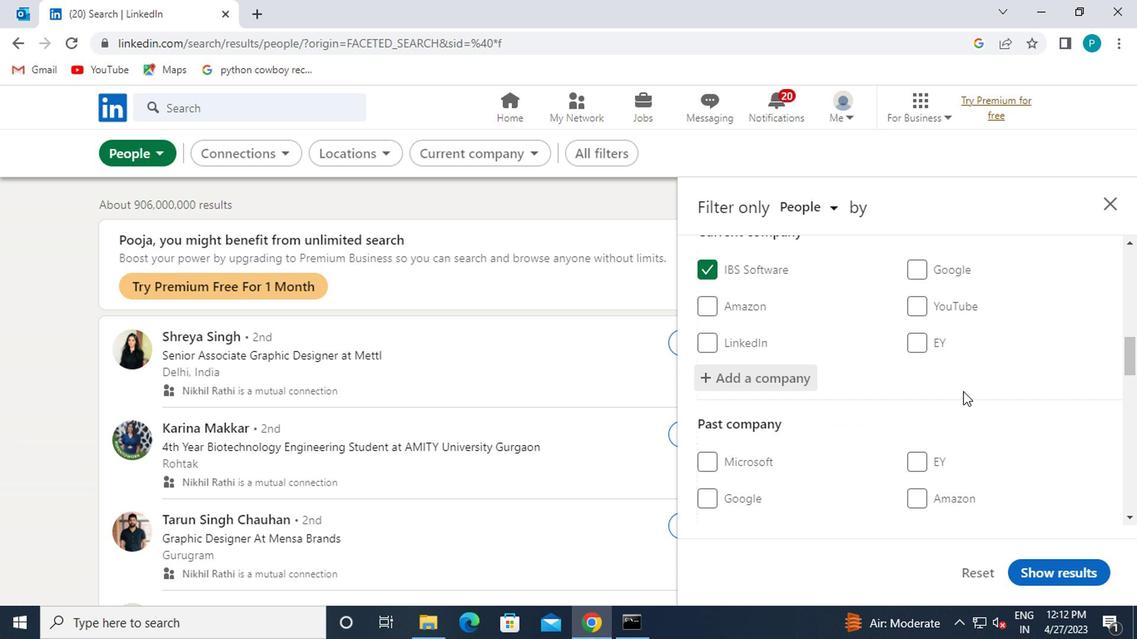 
Action: Mouse scrolled (928, 390) with delta (0, 0)
Screenshot: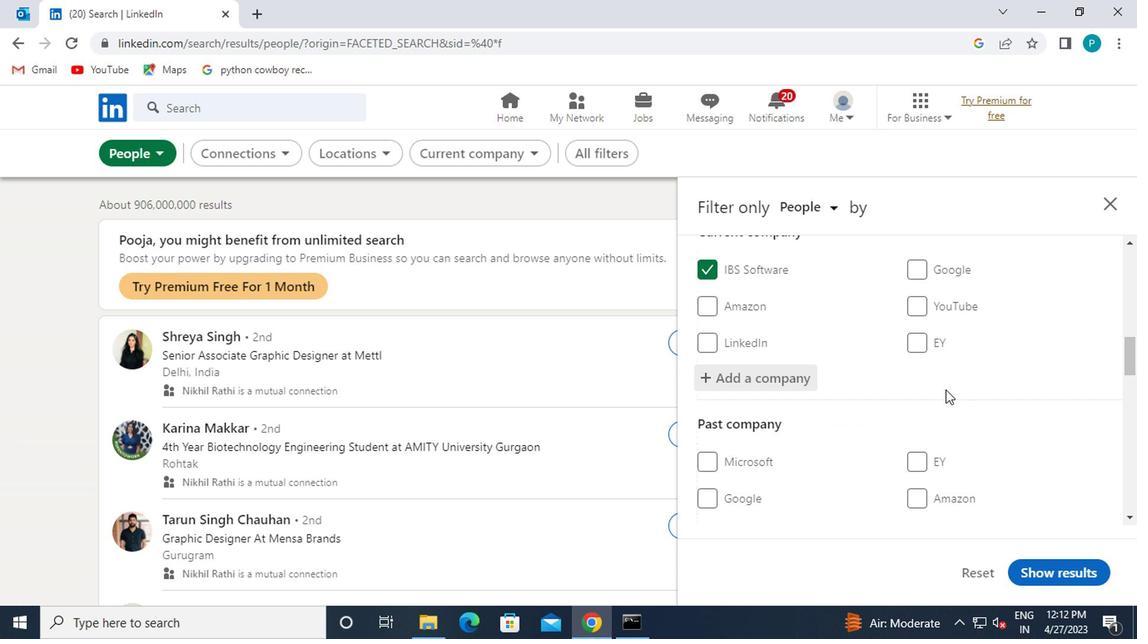 
Action: Mouse scrolled (928, 390) with delta (0, 0)
Screenshot: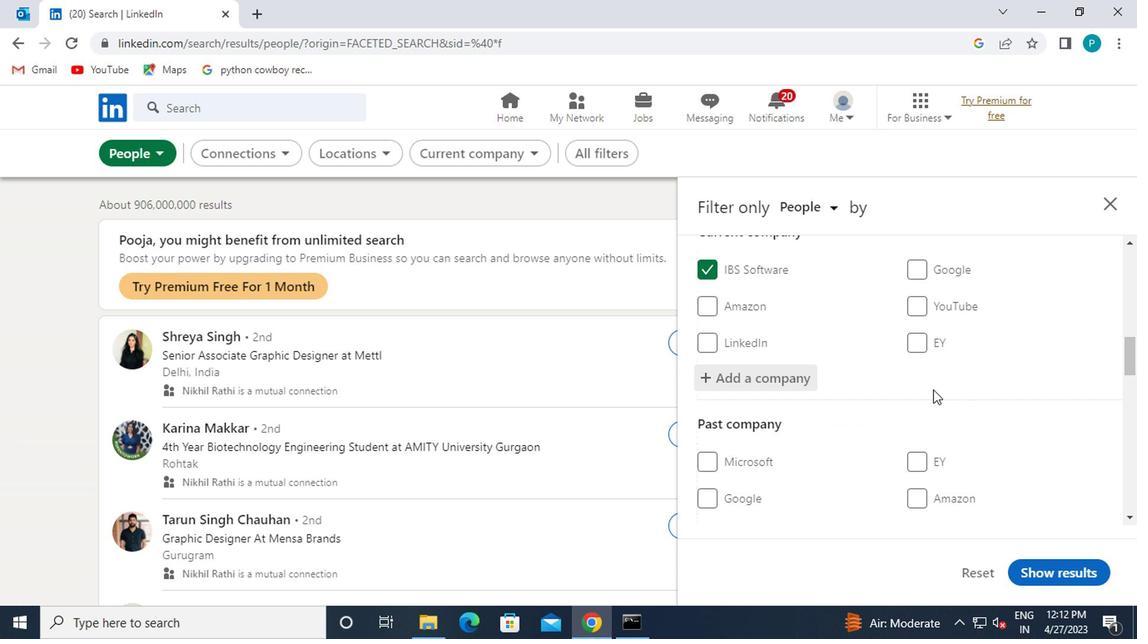 
Action: Mouse moved to (954, 443)
Screenshot: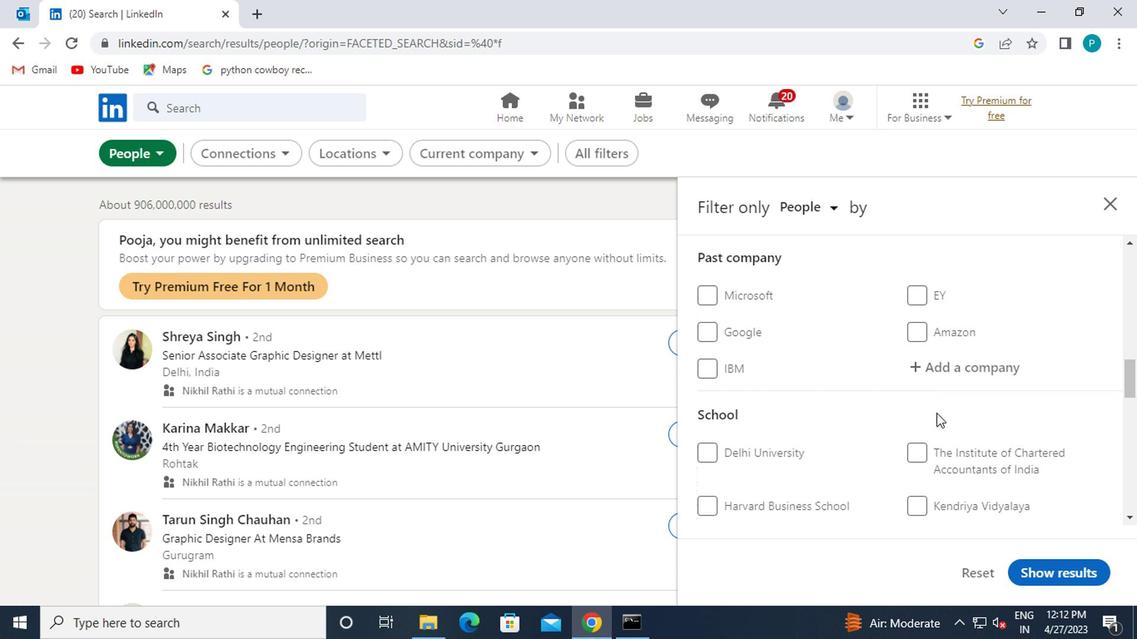 
Action: Mouse scrolled (954, 442) with delta (0, 0)
Screenshot: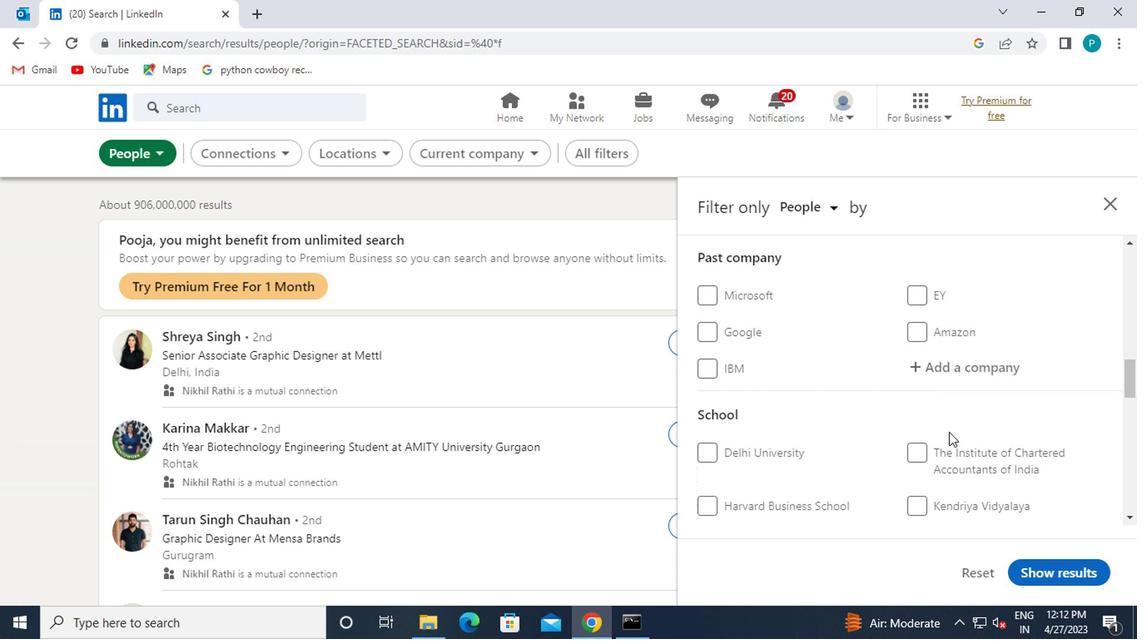 
Action: Mouse moved to (960, 453)
Screenshot: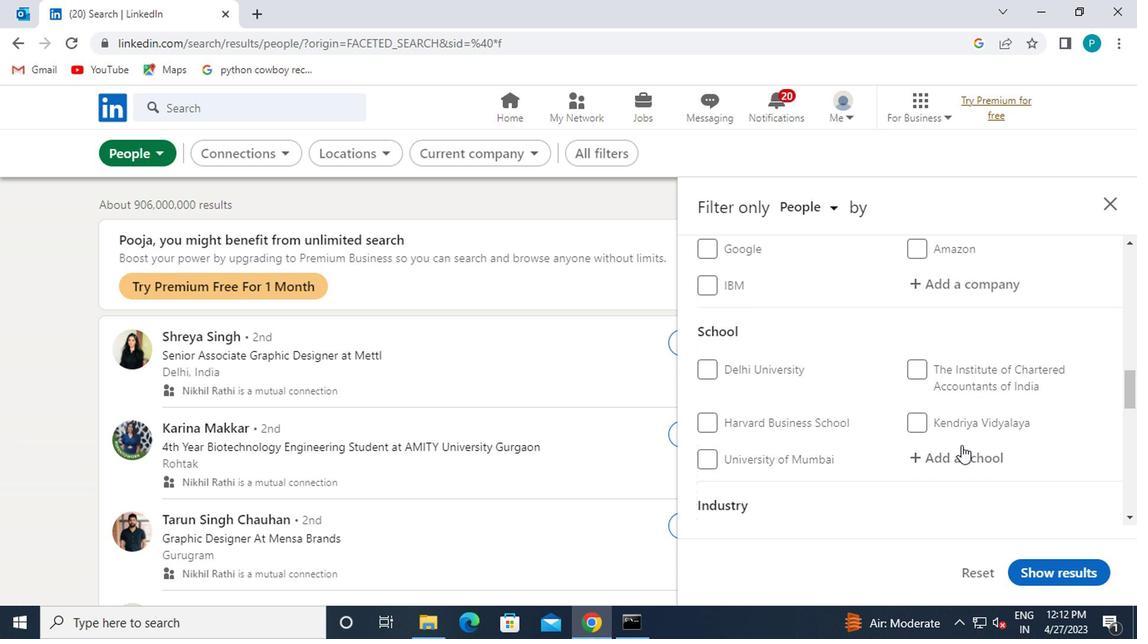 
Action: Mouse pressed left at (960, 453)
Screenshot: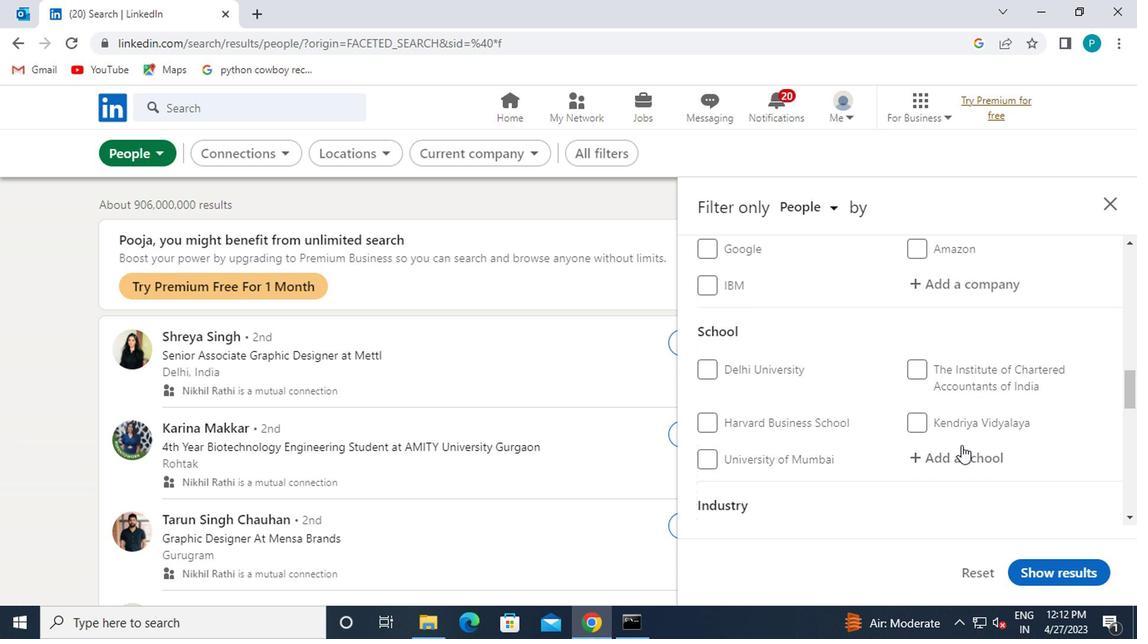 
Action: Key pressed BV<Key.space><Key.caps_lock>RAJU
Screenshot: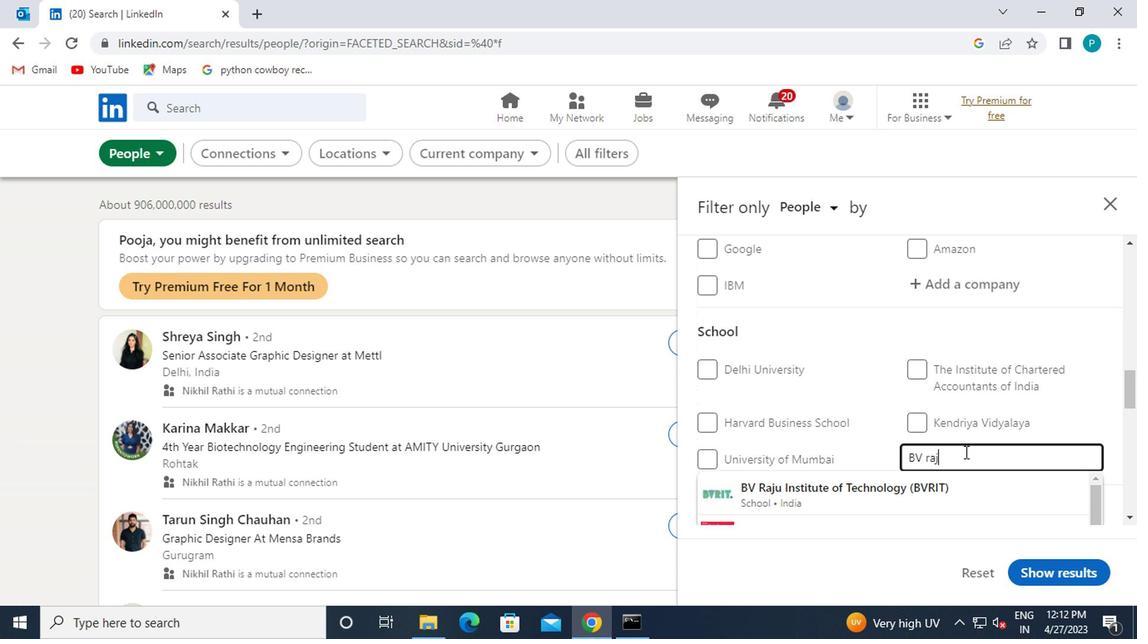 
Action: Mouse moved to (966, 500)
Screenshot: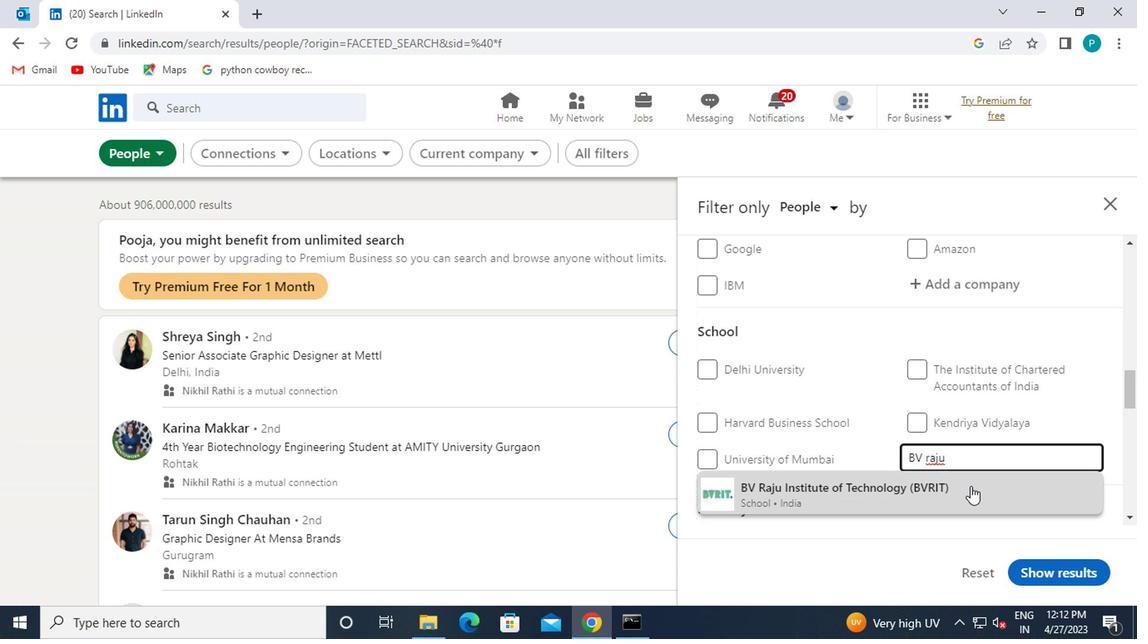 
Action: Mouse pressed left at (966, 500)
Screenshot: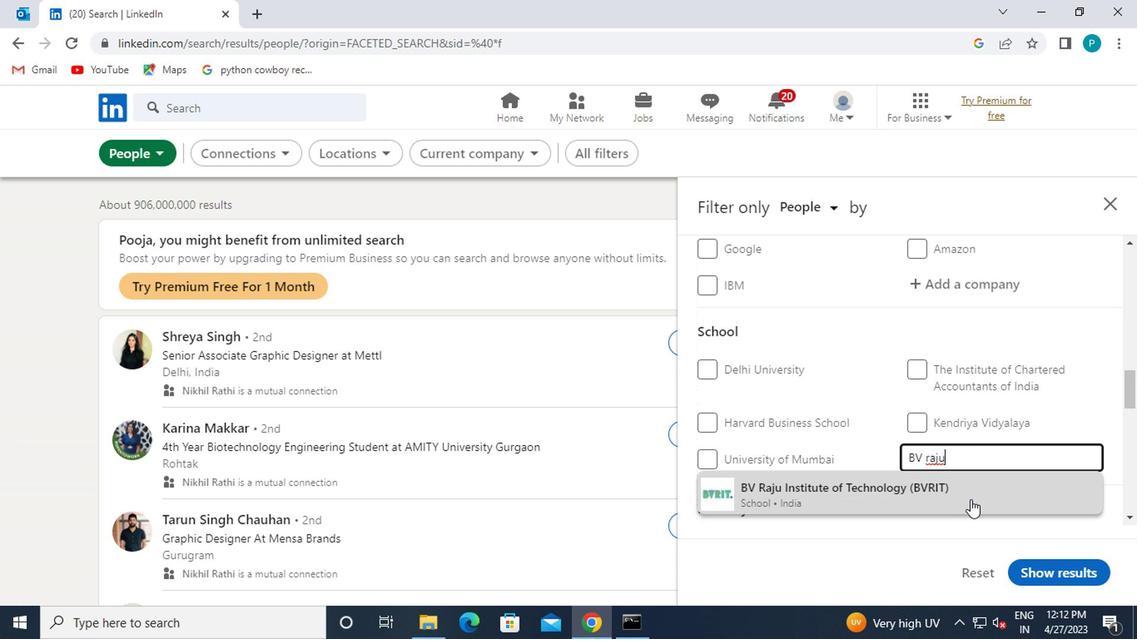 
Action: Mouse moved to (900, 463)
Screenshot: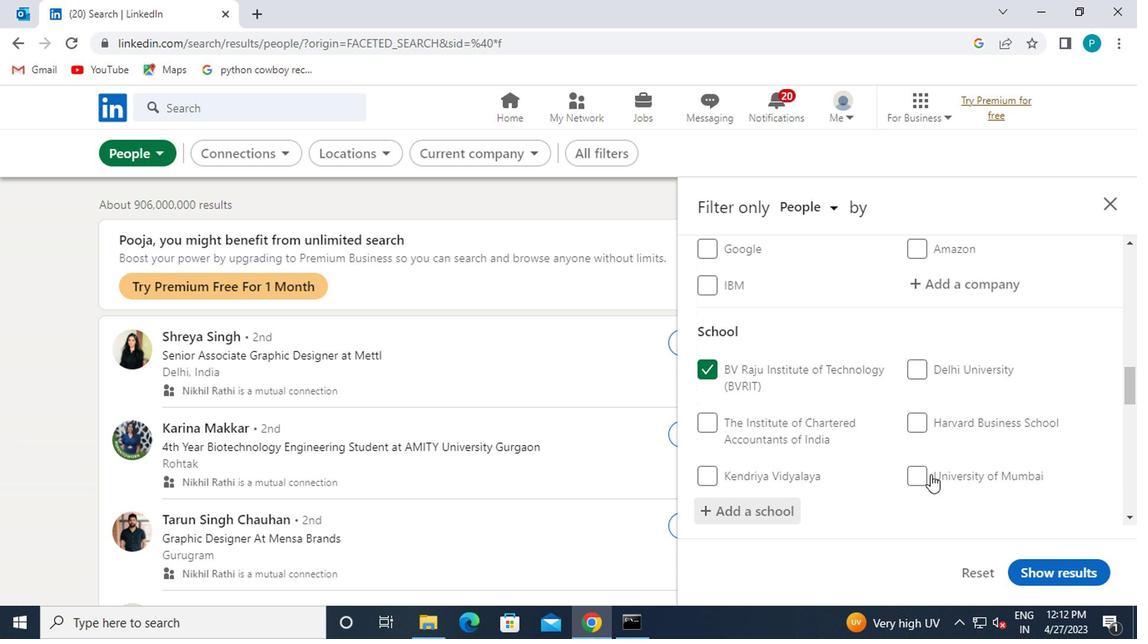 
Action: Mouse scrolled (900, 463) with delta (0, 0)
Screenshot: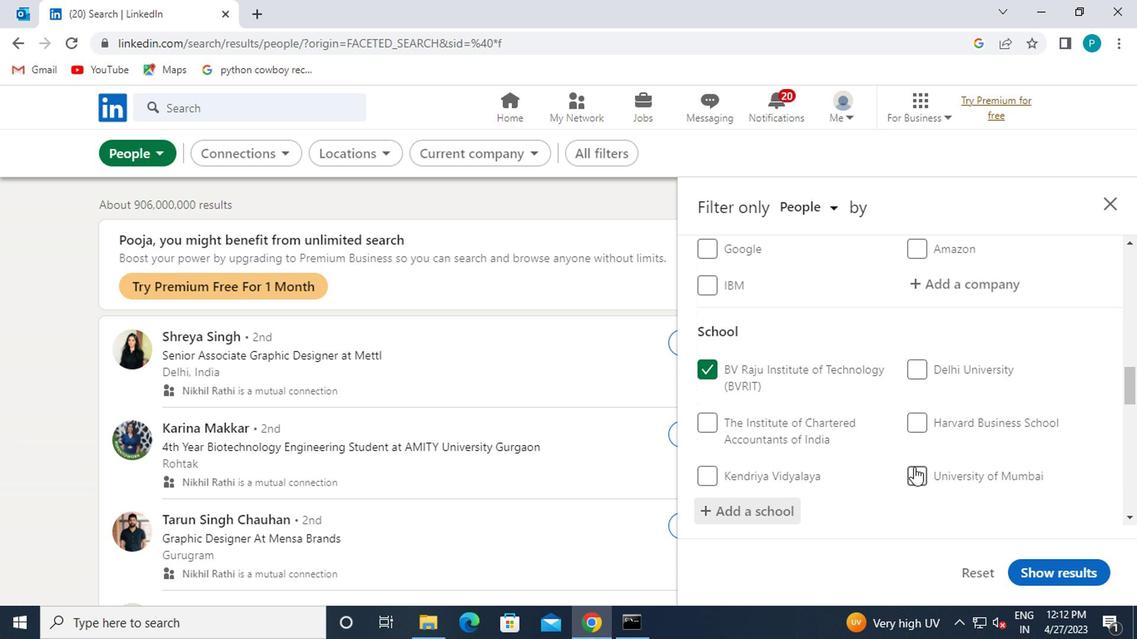 
Action: Mouse moved to (859, 456)
Screenshot: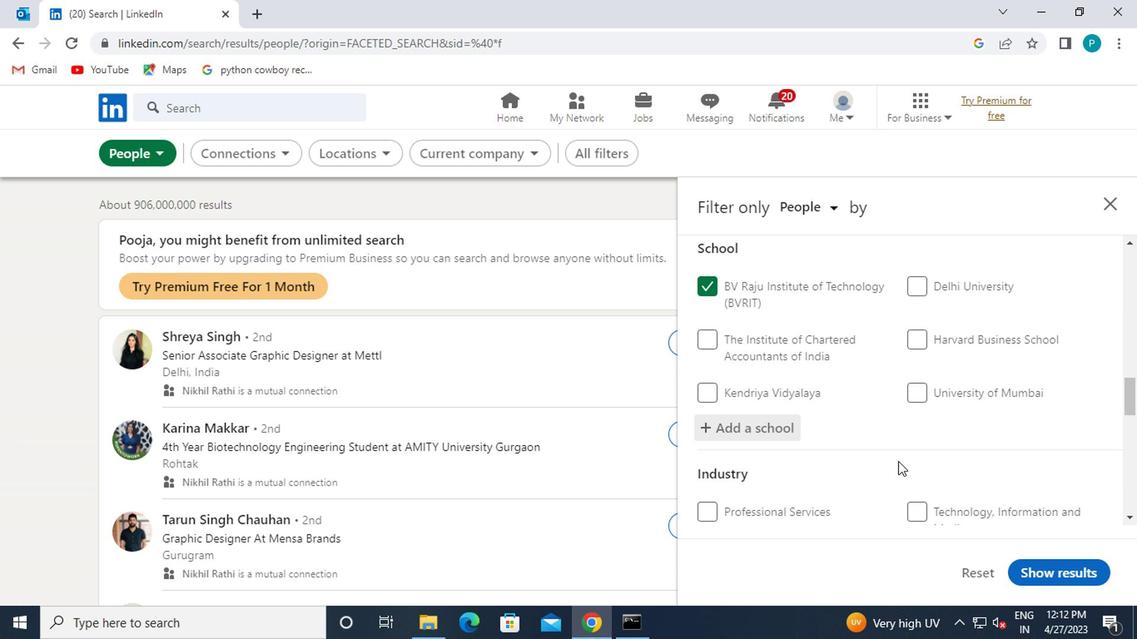 
Action: Mouse scrolled (859, 455) with delta (0, -1)
Screenshot: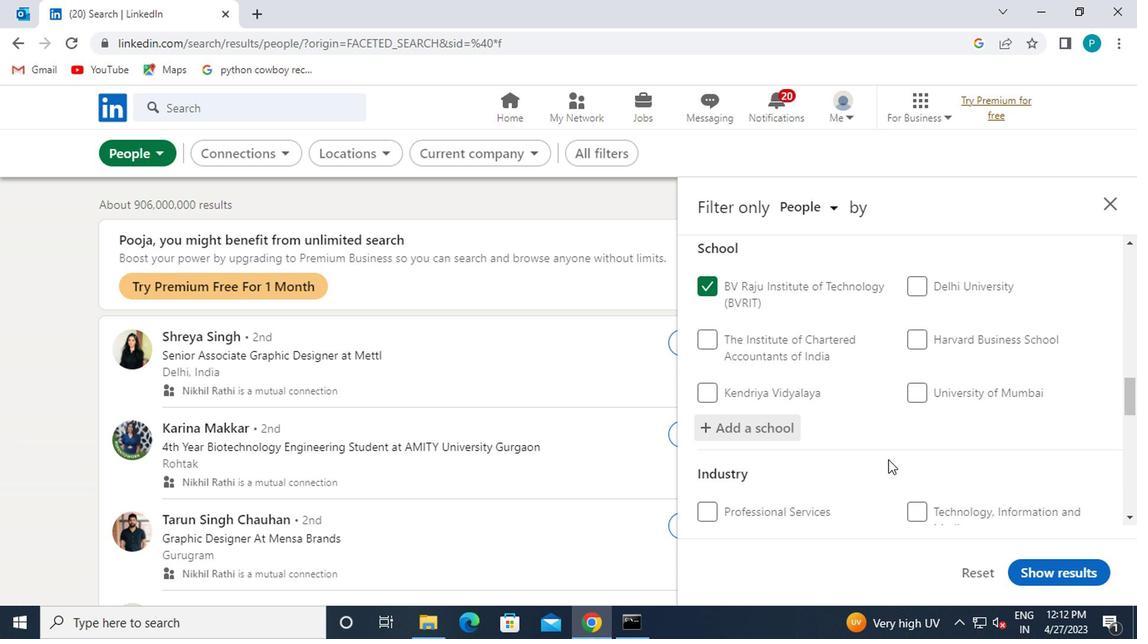 
Action: Mouse moved to (780, 447)
Screenshot: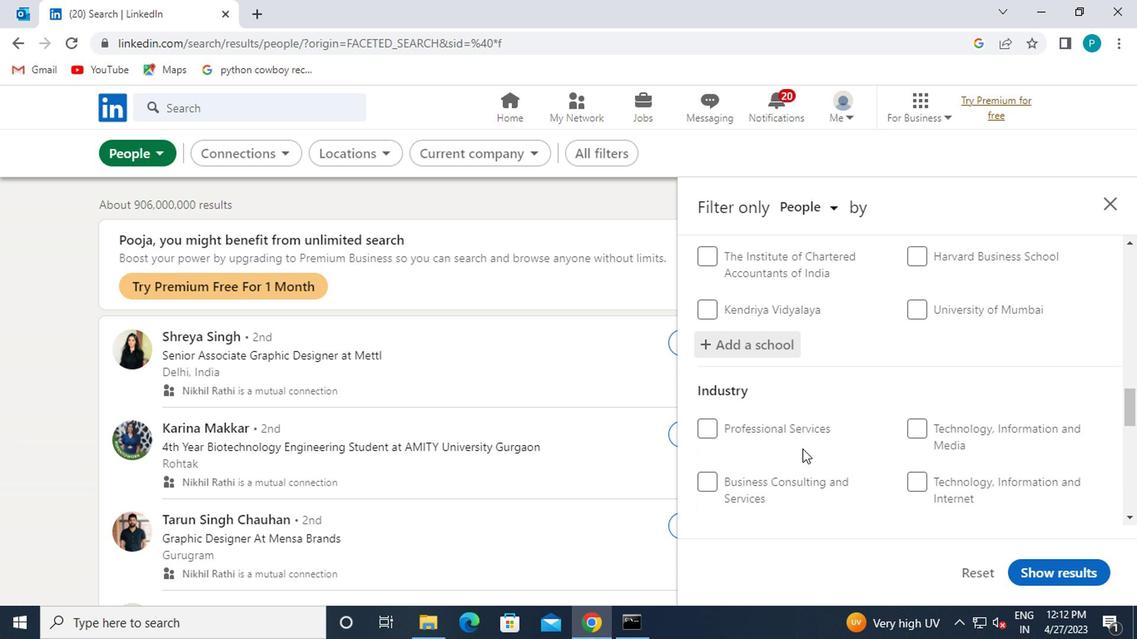 
Action: Mouse scrolled (780, 446) with delta (0, 0)
Screenshot: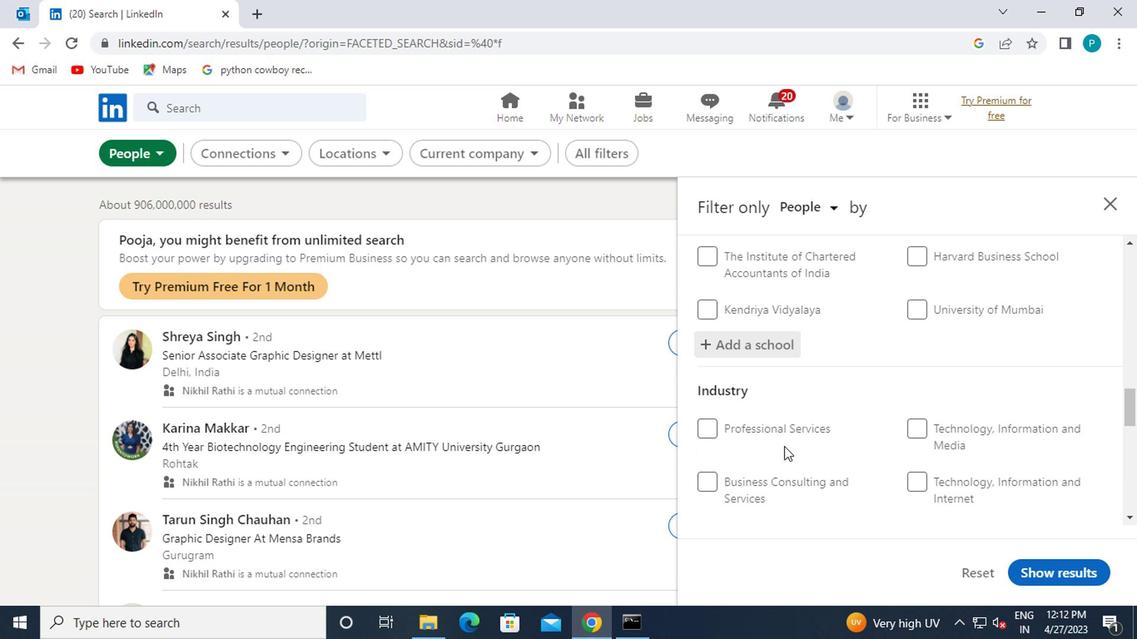 
Action: Mouse moved to (921, 454)
Screenshot: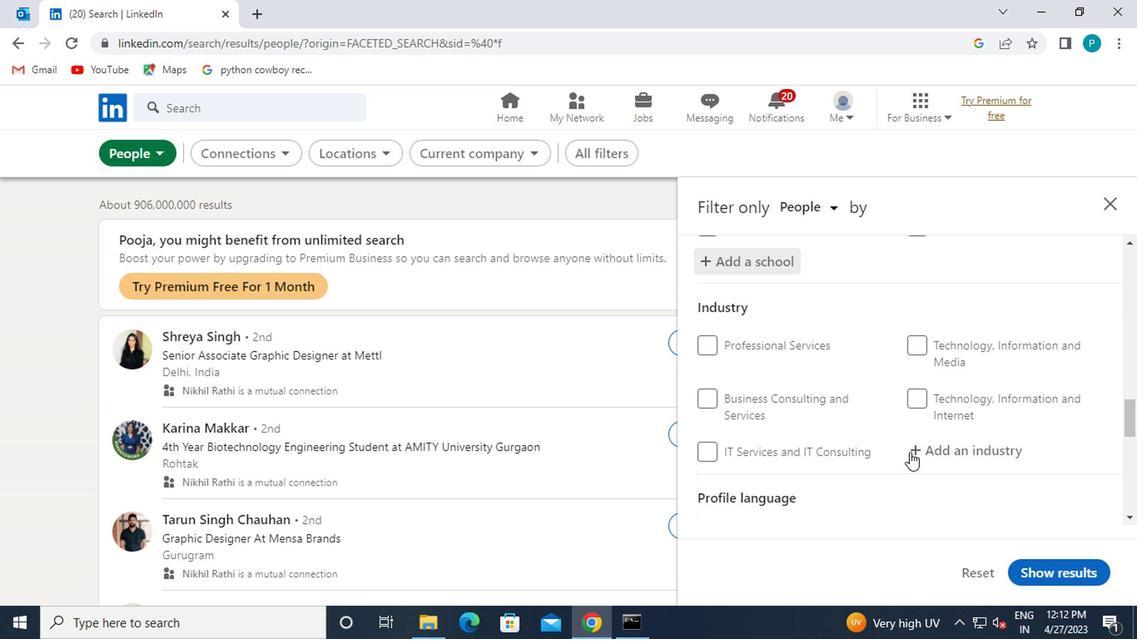 
Action: Mouse pressed left at (921, 454)
Screenshot: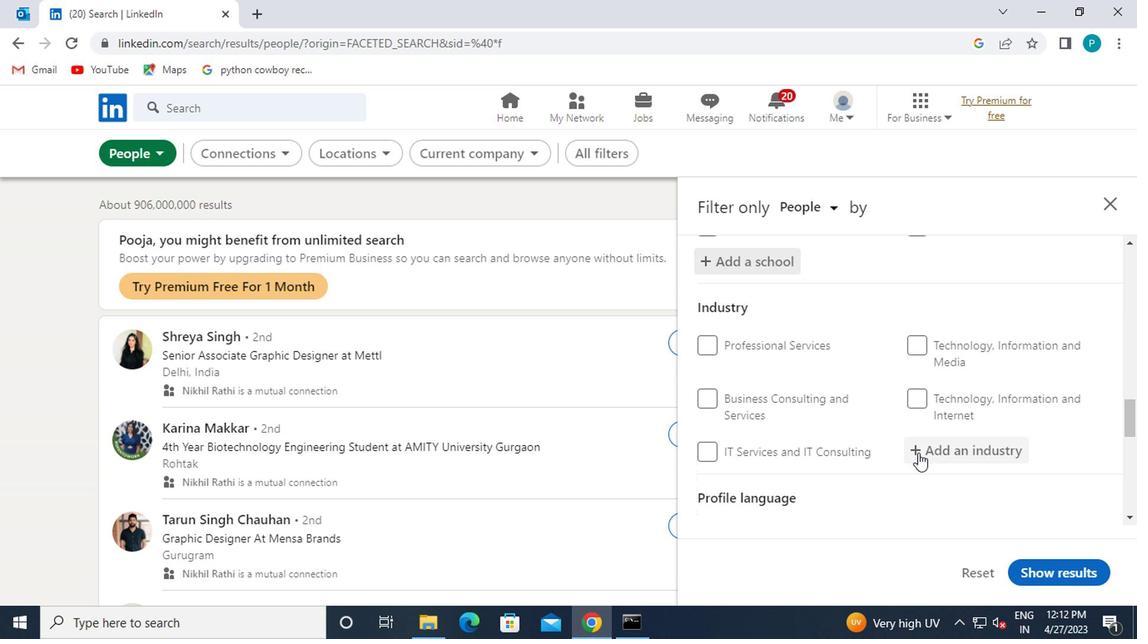 
Action: Mouse moved to (922, 456)
Screenshot: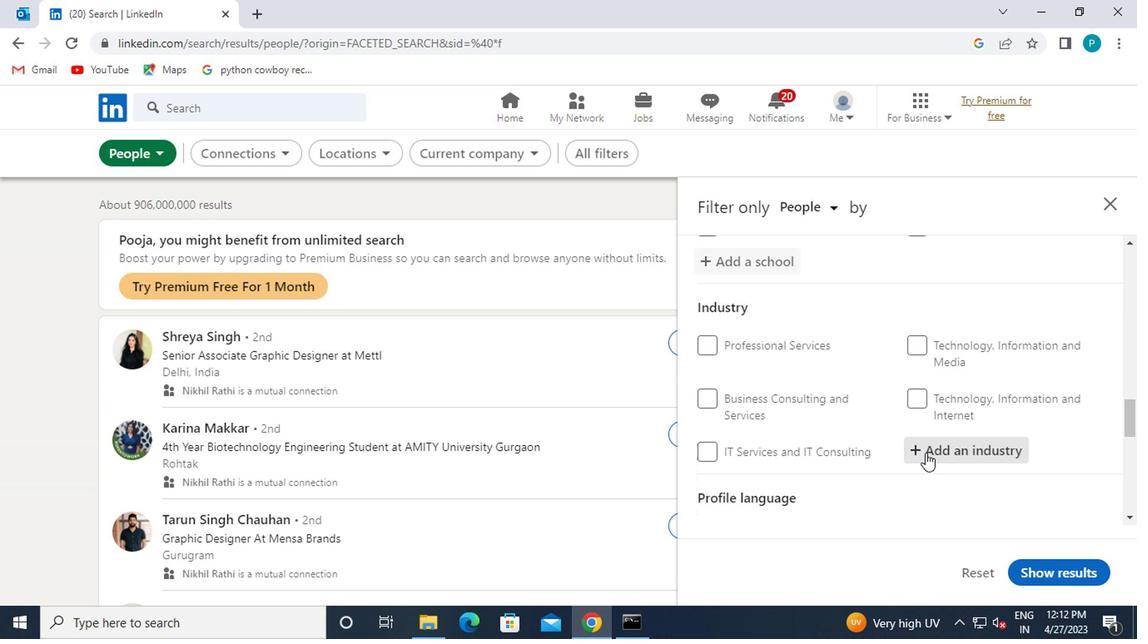 
Action: Key pressed HOUSE
Screenshot: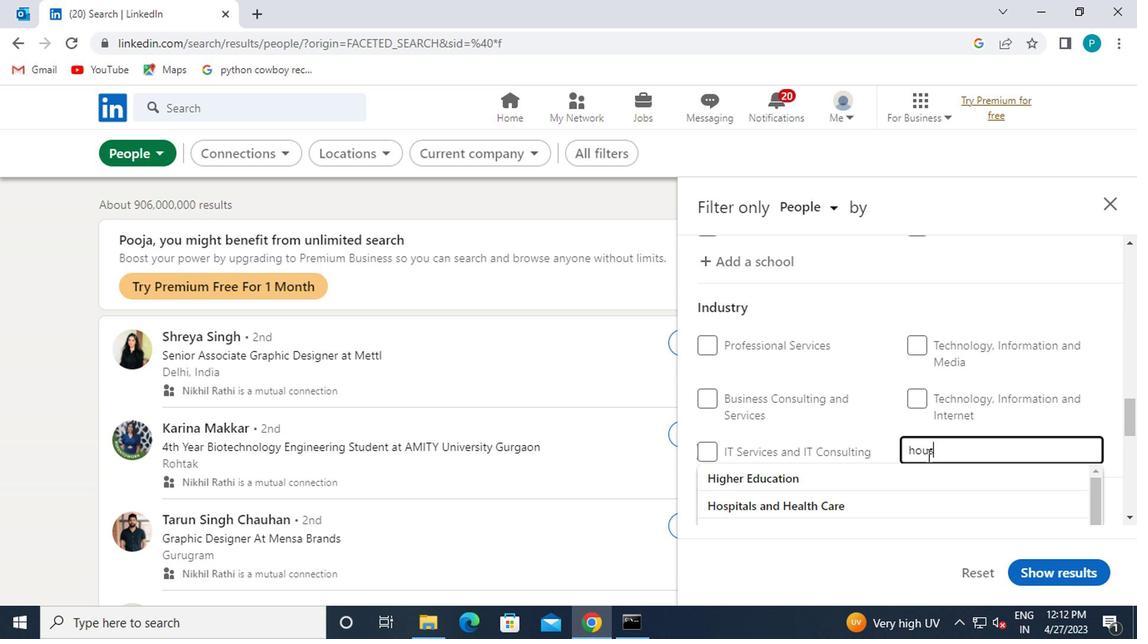 
Action: Mouse moved to (885, 489)
Screenshot: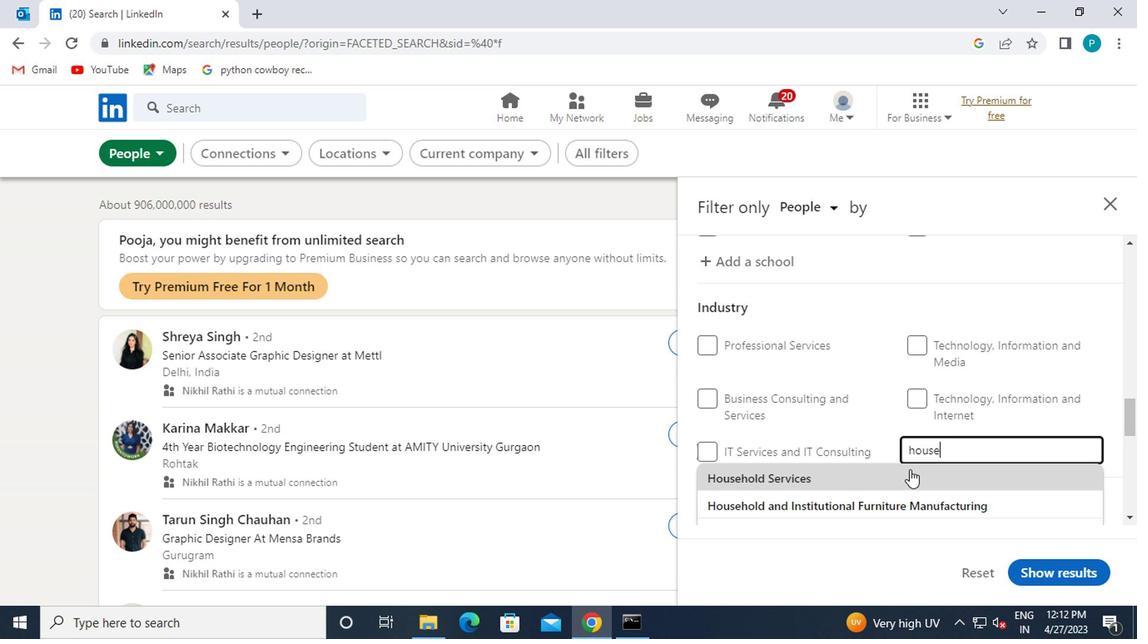 
Action: Mouse scrolled (885, 488) with delta (0, -1)
Screenshot: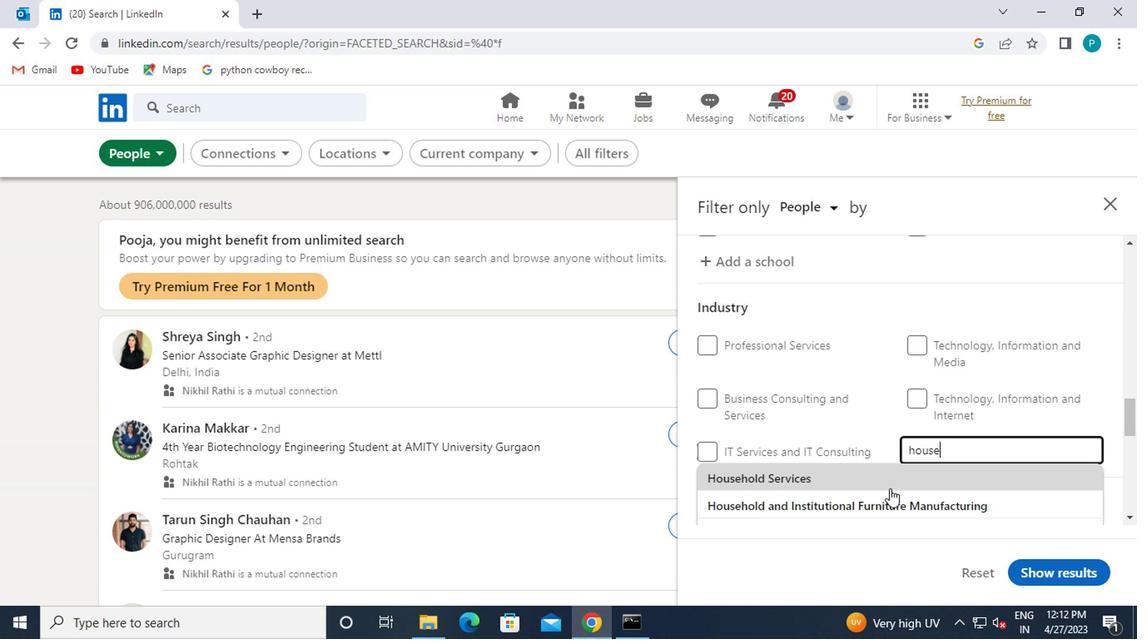 
Action: Mouse moved to (842, 427)
Screenshot: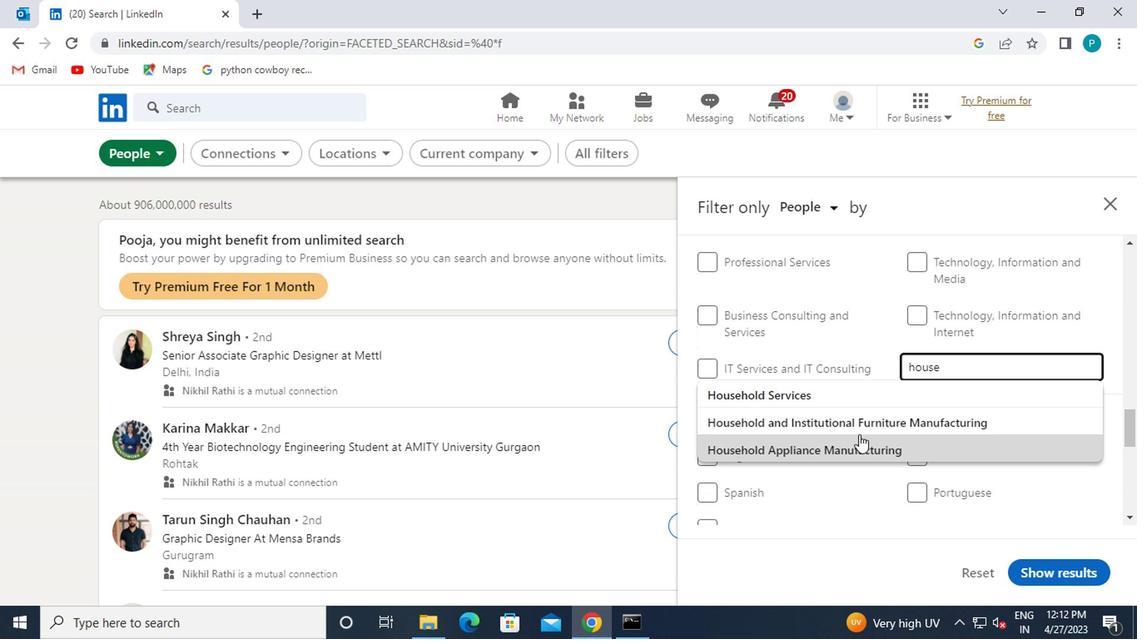 
Action: Mouse pressed left at (842, 427)
Screenshot: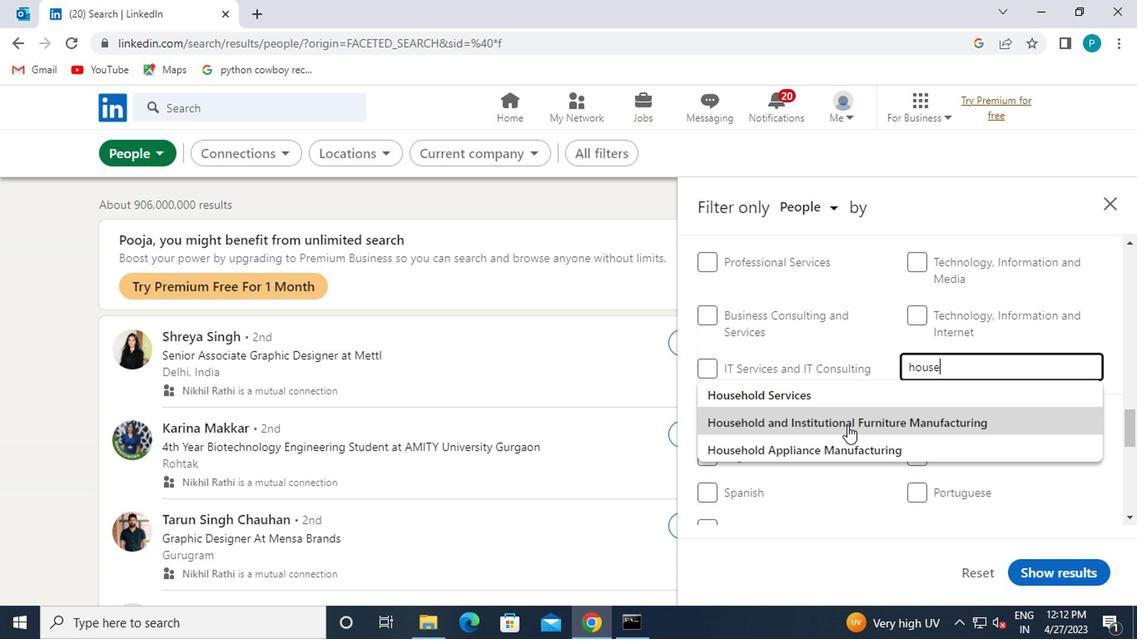 
Action: Mouse scrolled (842, 425) with delta (0, -1)
Screenshot: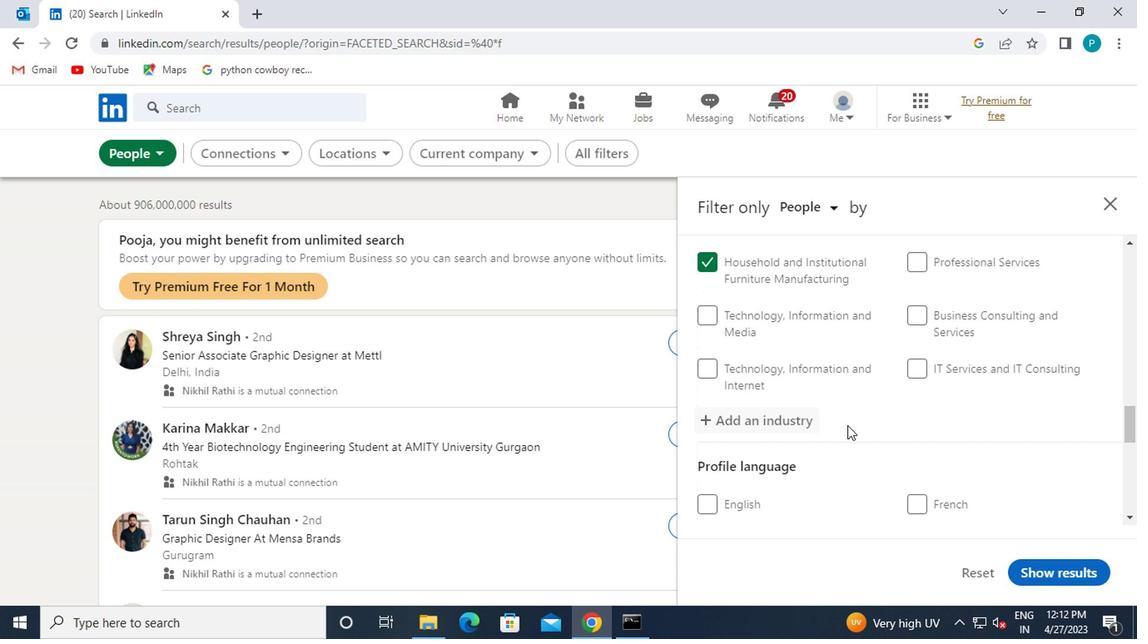 
Action: Mouse scrolled (842, 425) with delta (0, -1)
Screenshot: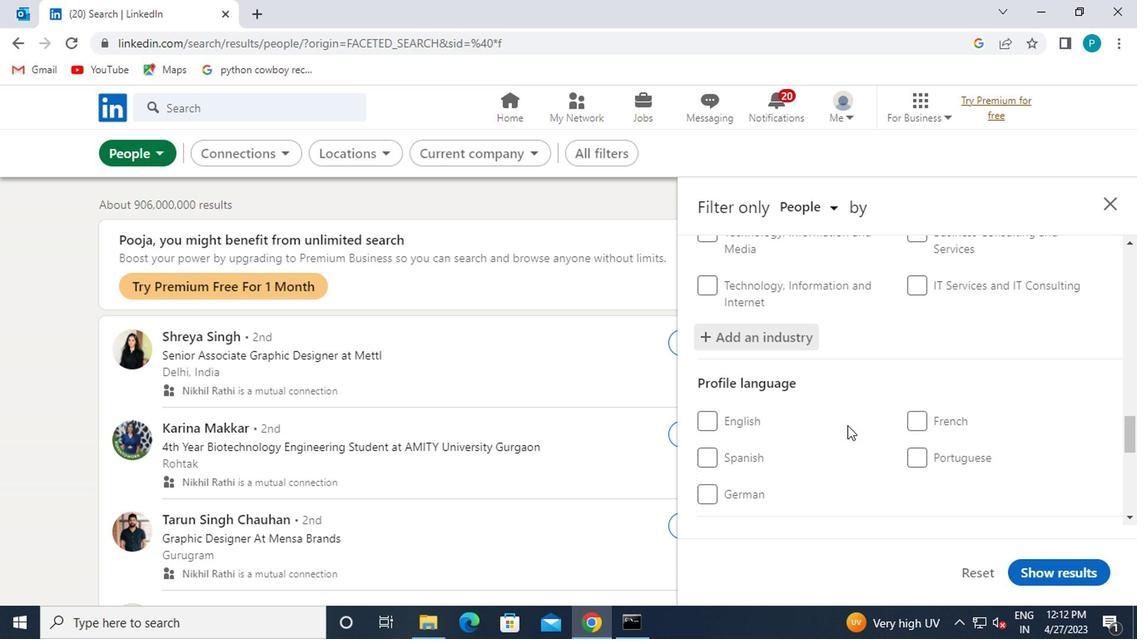 
Action: Mouse moved to (701, 345)
Screenshot: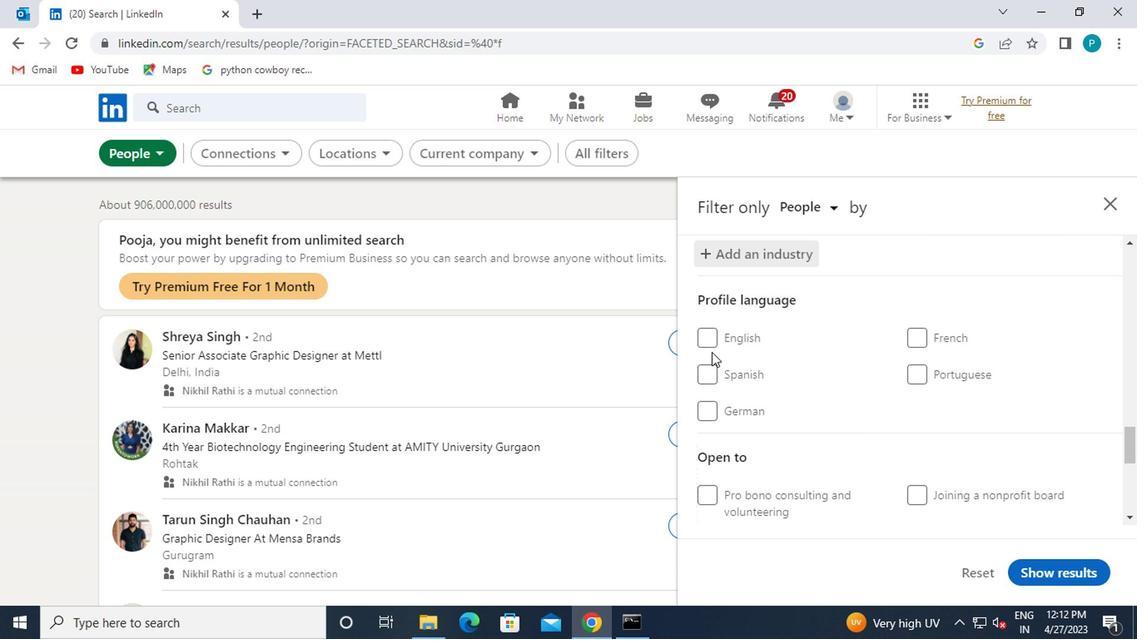 
Action: Mouse pressed left at (701, 345)
Screenshot: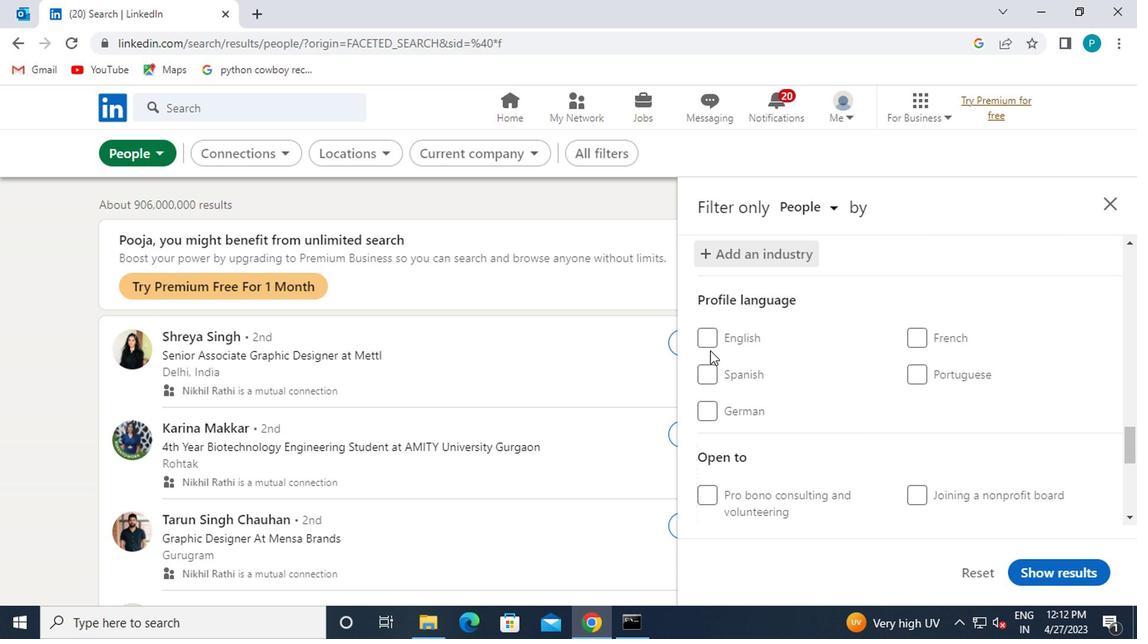 
Action: Mouse moved to (829, 436)
Screenshot: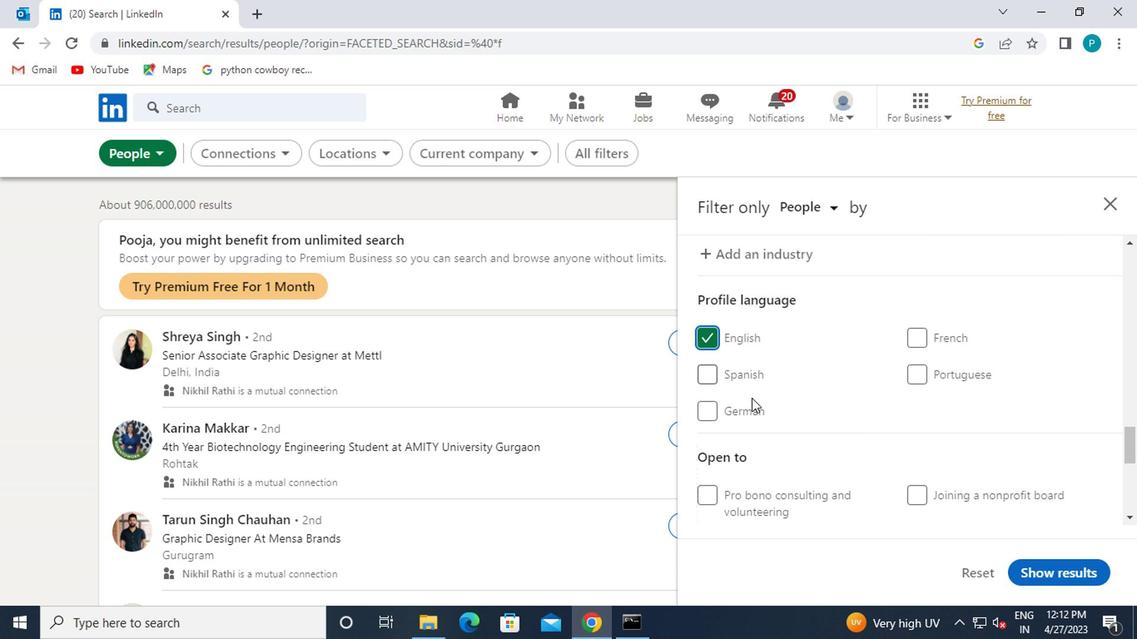 
Action: Mouse scrolled (829, 435) with delta (0, 0)
Screenshot: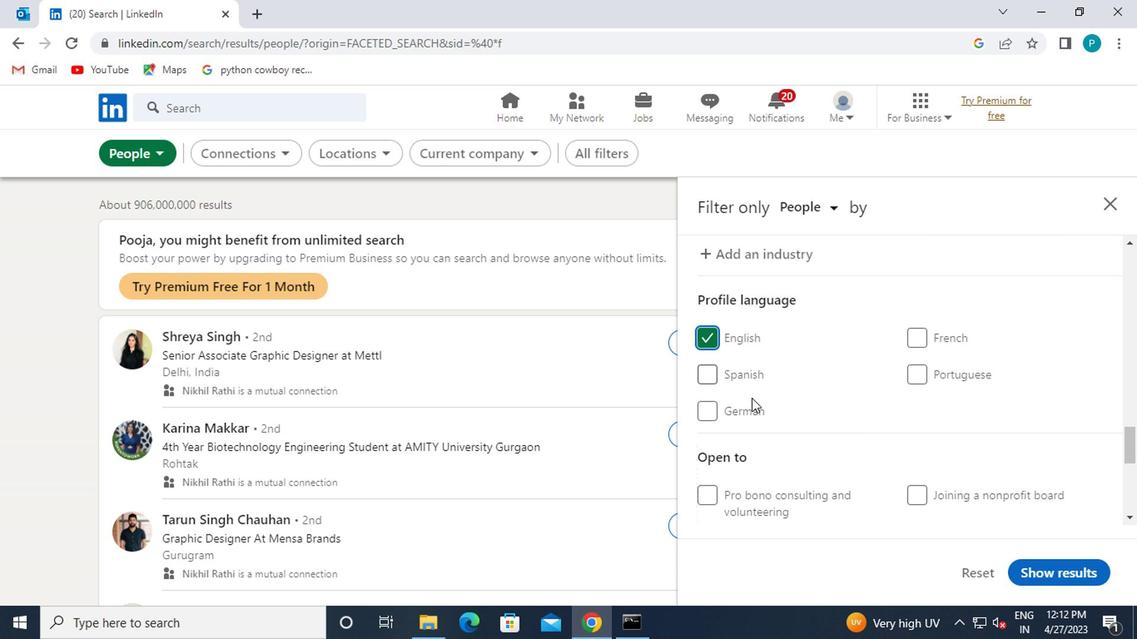 
Action: Mouse moved to (830, 437)
Screenshot: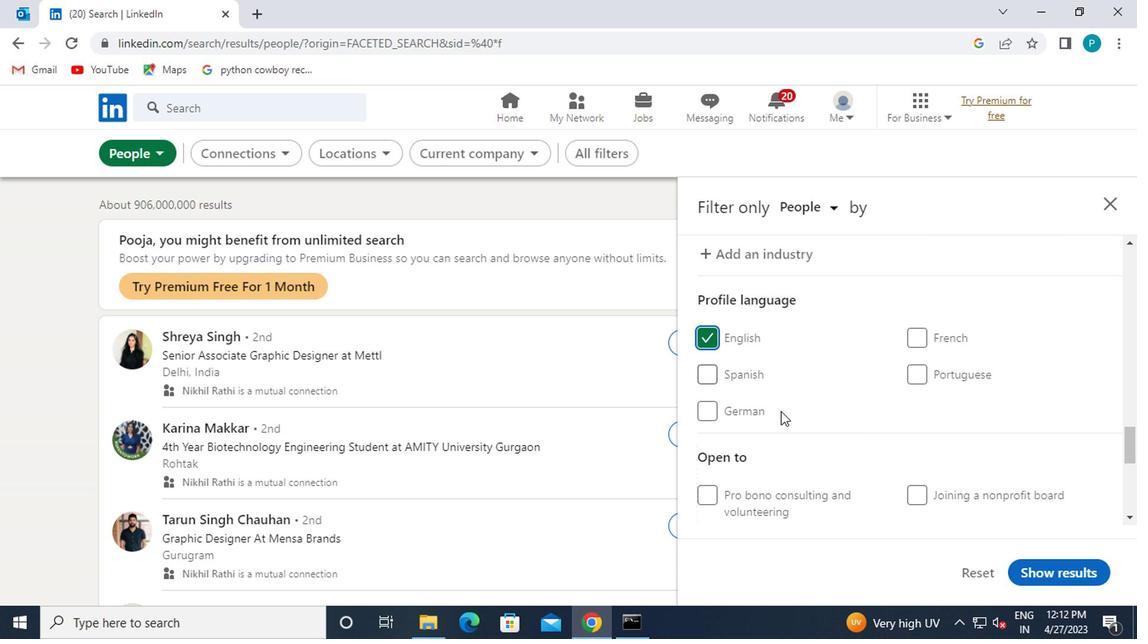 
Action: Mouse scrolled (830, 436) with delta (0, -1)
Screenshot: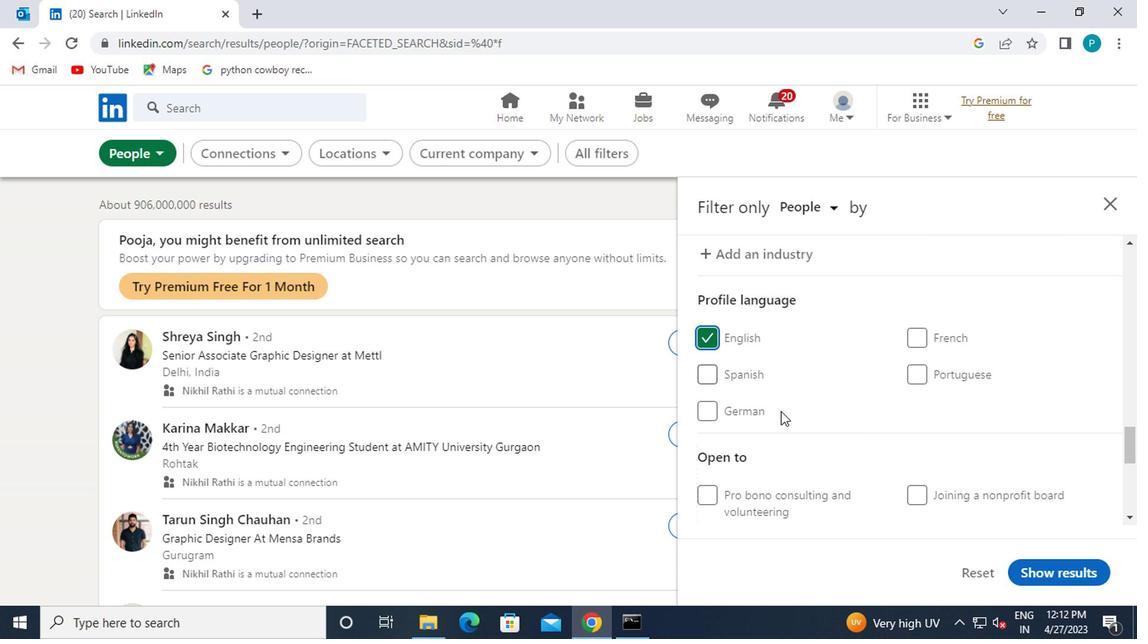 
Action: Mouse scrolled (830, 436) with delta (0, -1)
Screenshot: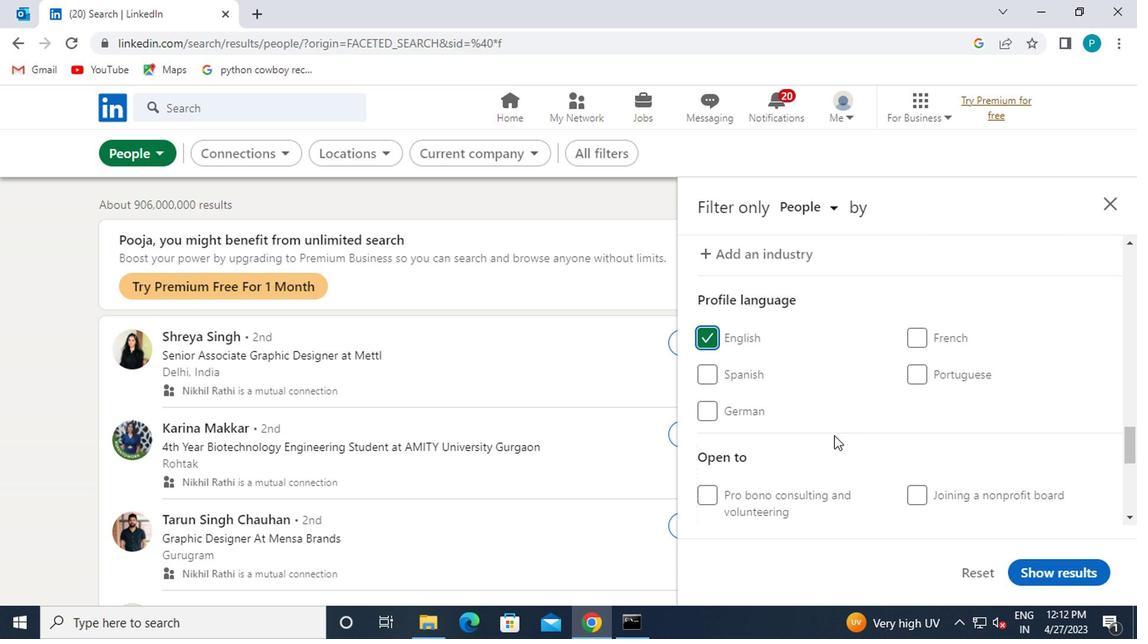 
Action: Mouse moved to (918, 418)
Screenshot: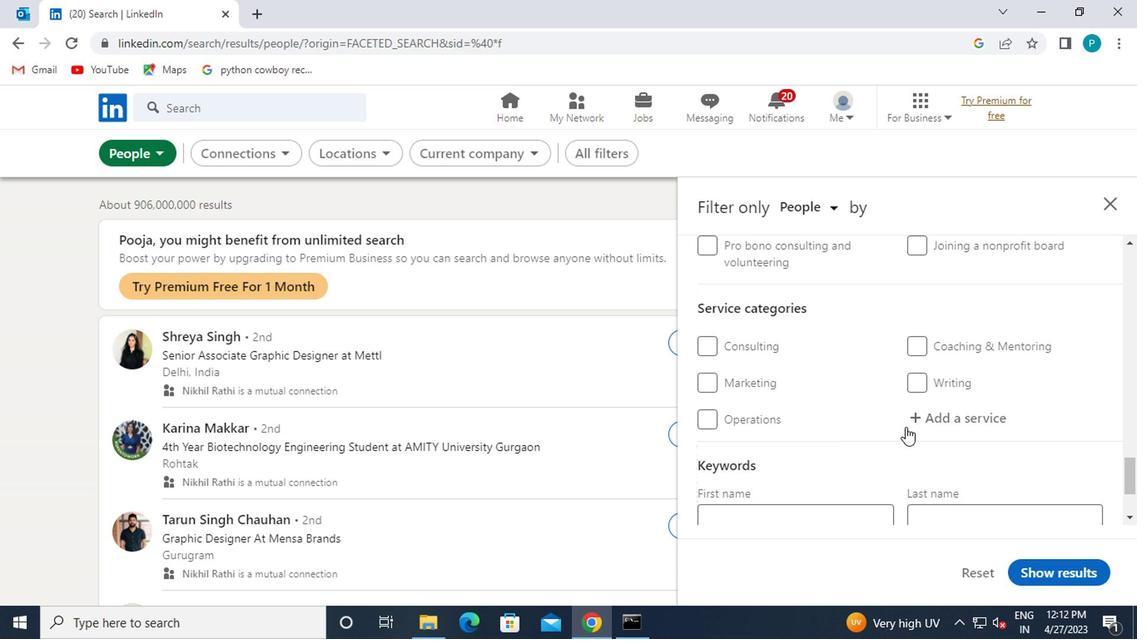 
Action: Mouse pressed left at (918, 418)
Screenshot: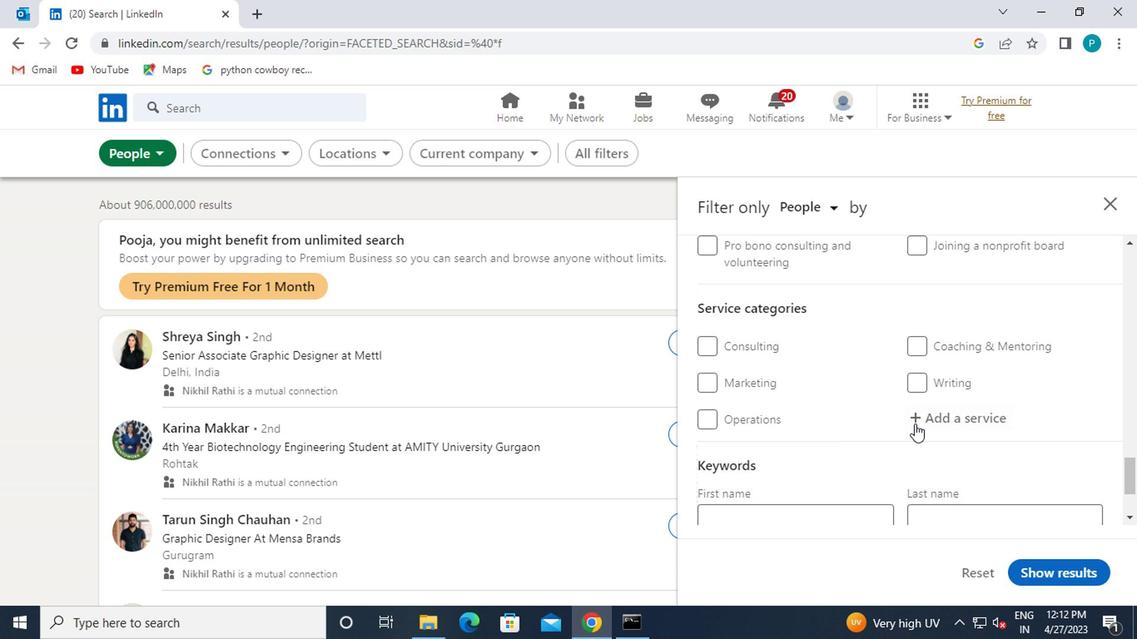 
Action: Mouse moved to (911, 422)
Screenshot: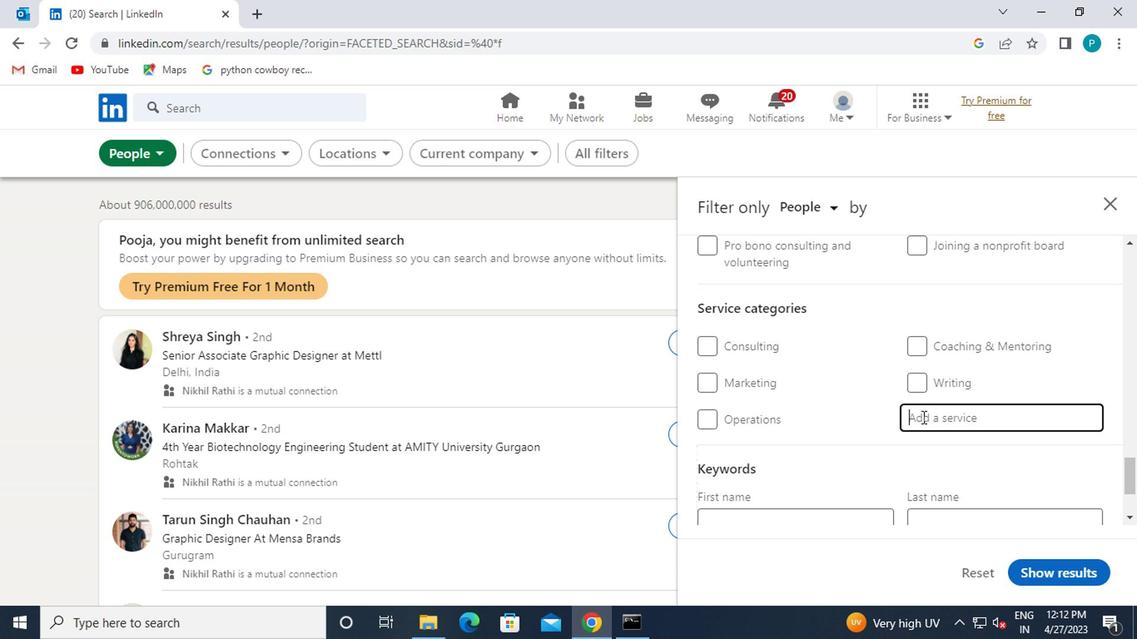 
Action: Key pressed FINA
Screenshot: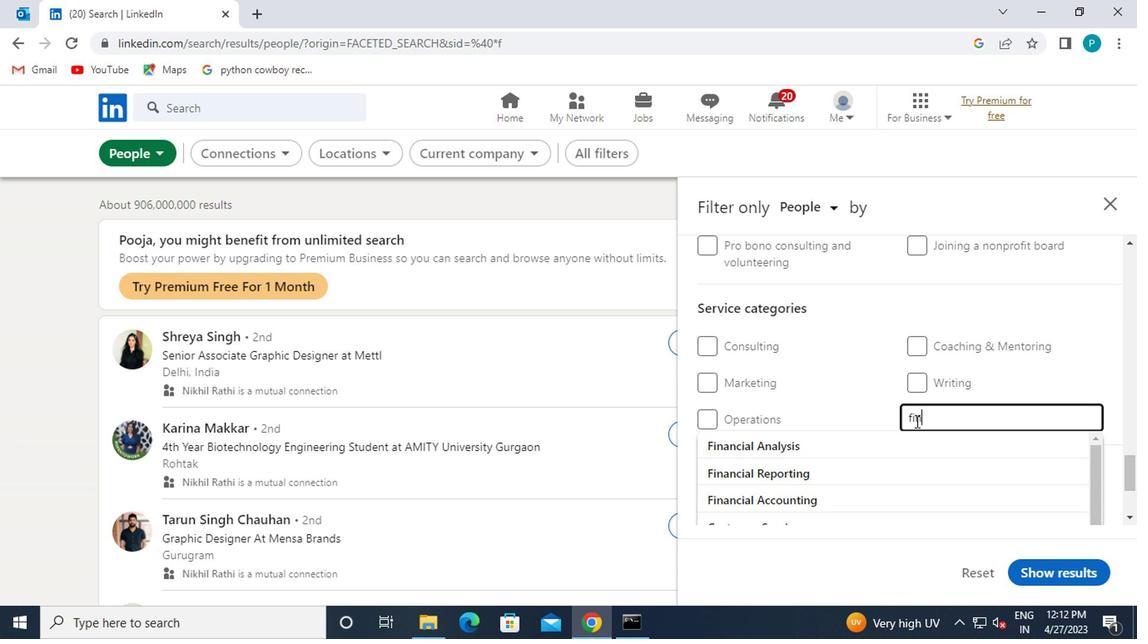 
Action: Mouse moved to (844, 492)
Screenshot: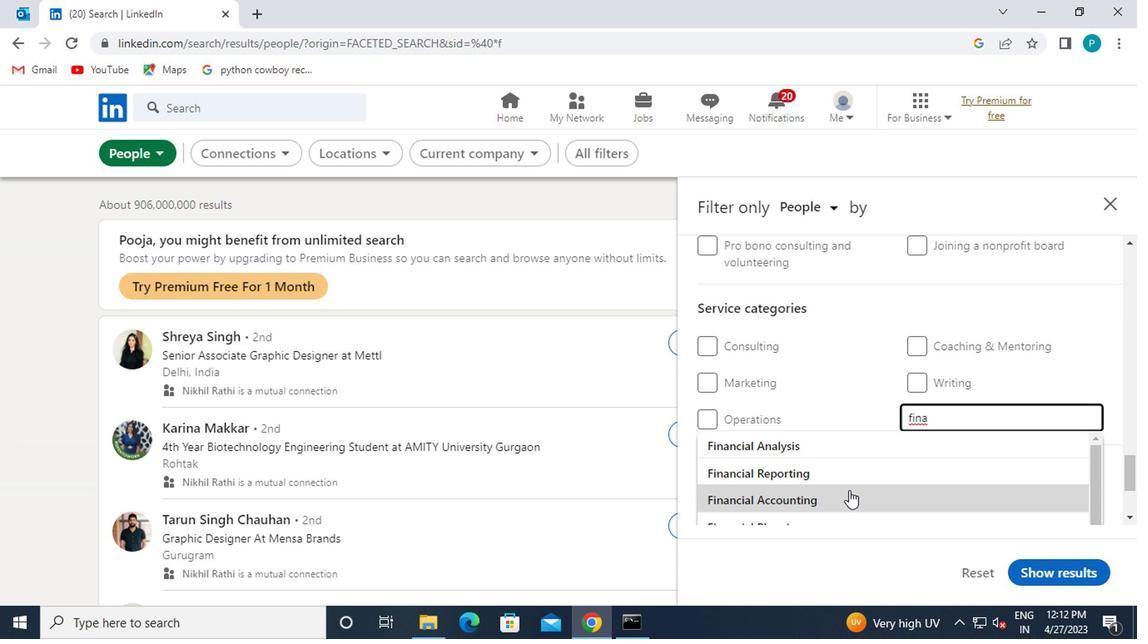 
Action: Mouse pressed left at (844, 492)
Screenshot: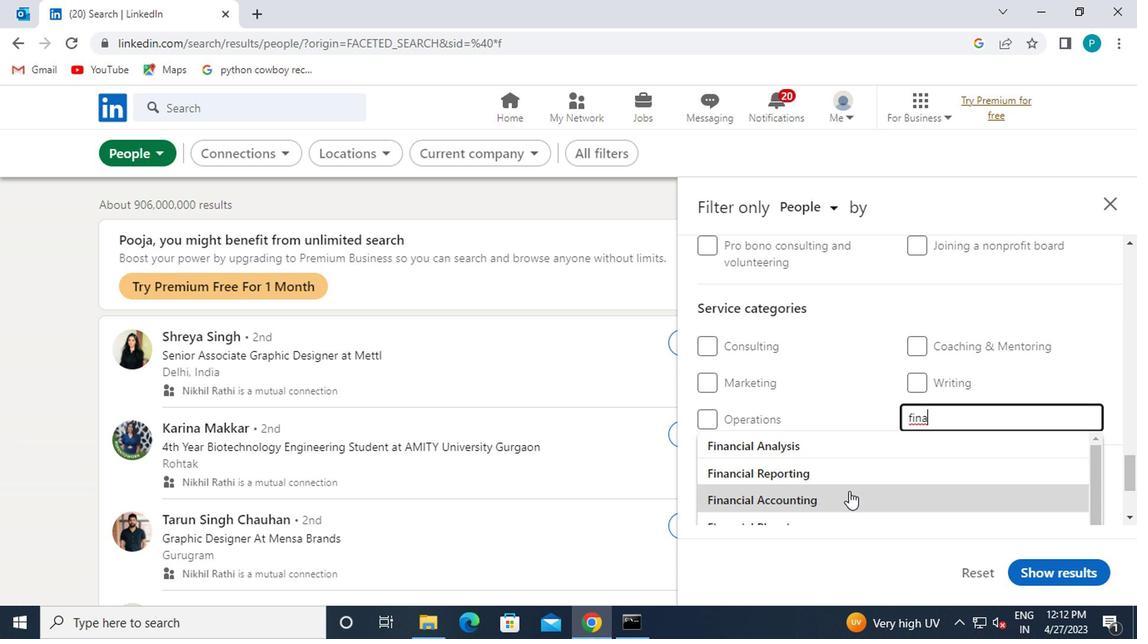 
Action: Mouse moved to (823, 462)
Screenshot: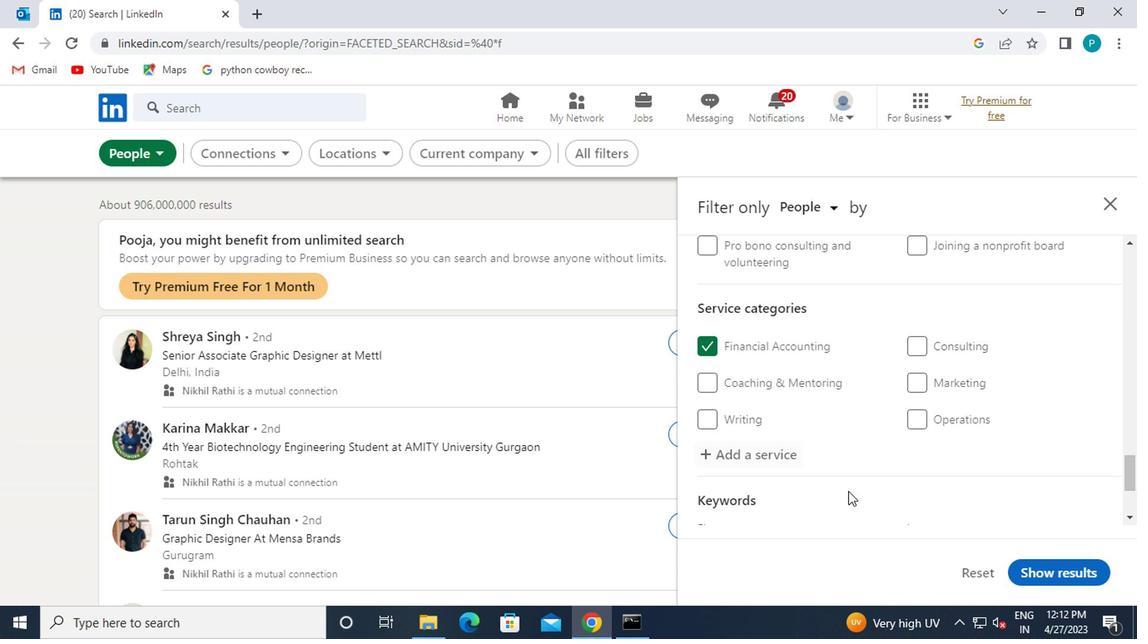 
Action: Mouse scrolled (823, 461) with delta (0, -1)
Screenshot: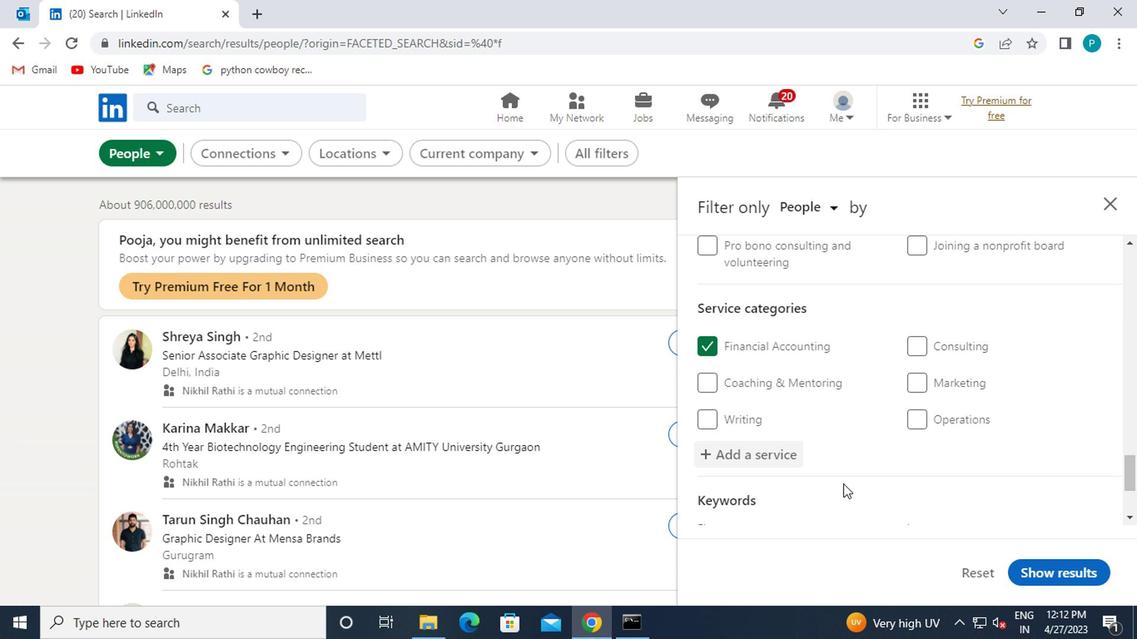 
Action: Mouse scrolled (823, 461) with delta (0, -1)
Screenshot: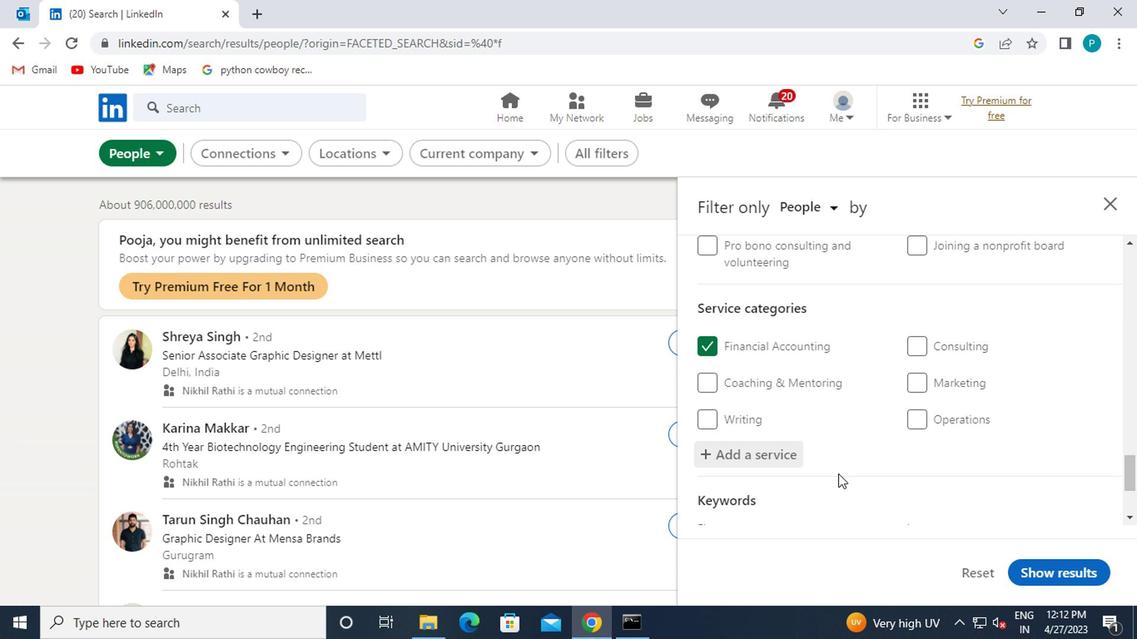 
Action: Mouse scrolled (823, 461) with delta (0, -1)
Screenshot: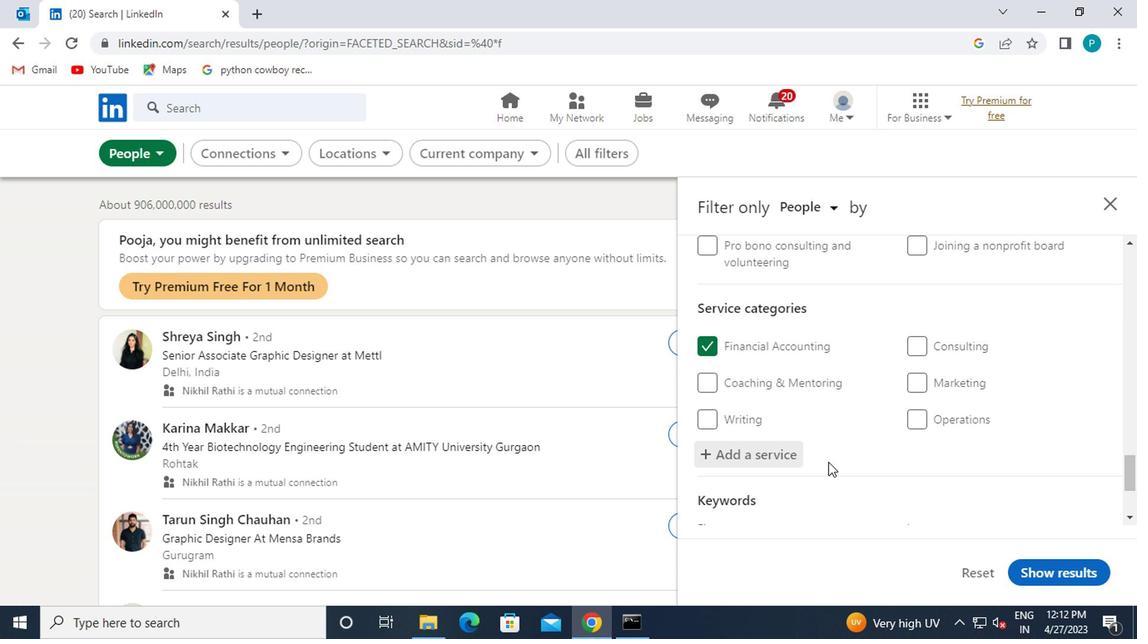 
Action: Mouse moved to (809, 447)
Screenshot: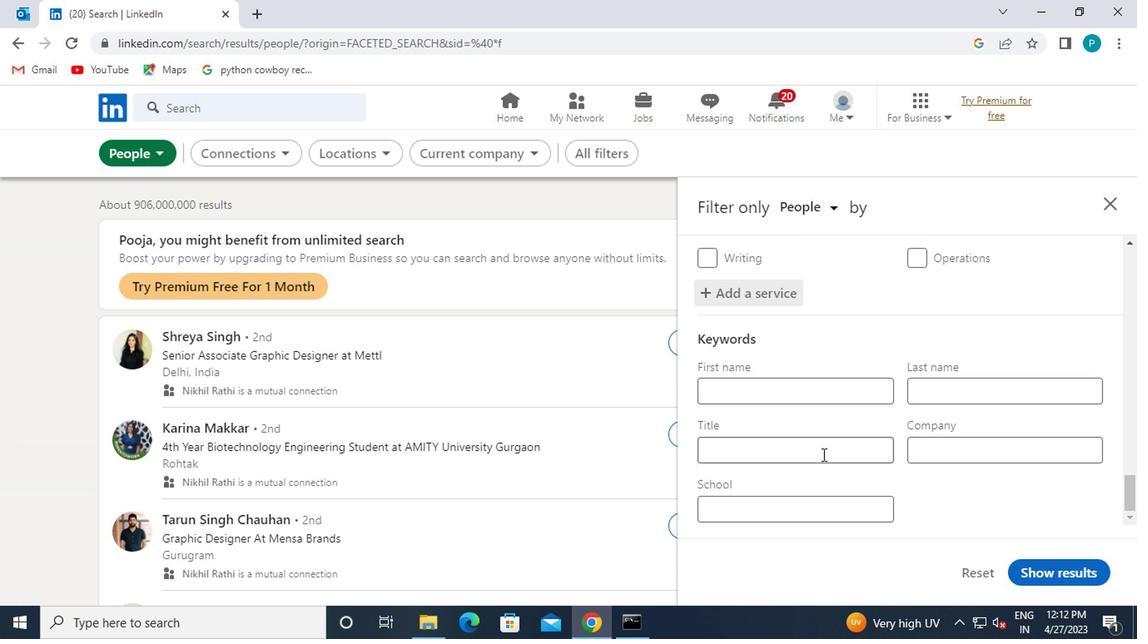 
Action: Mouse pressed left at (809, 447)
Screenshot: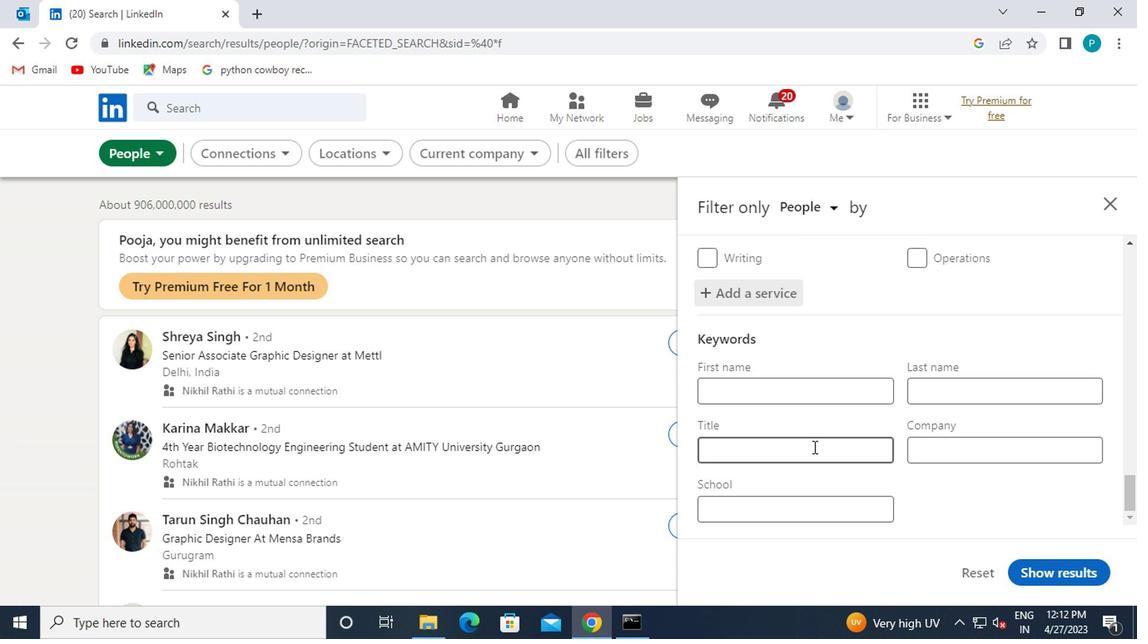 
Action: Key pressed <Key.caps_lock>C<Key.caps_lock>USTOMER<Key.space><Key.caps_lock>S<Key.caps_lock>ERVICE
Screenshot: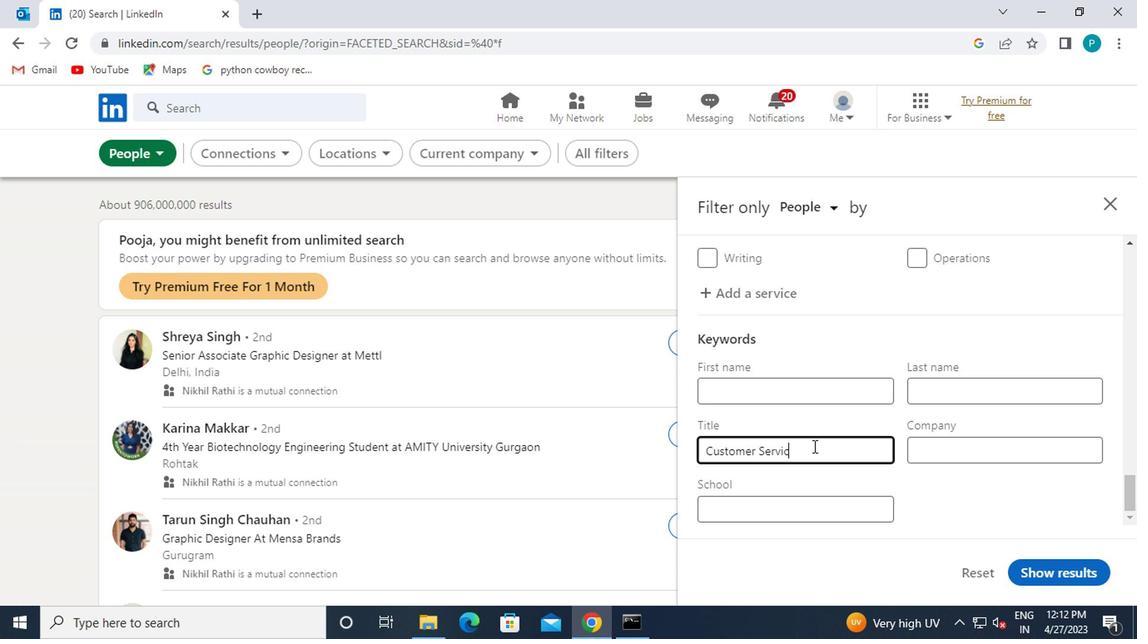 
Action: Mouse moved to (1053, 572)
Screenshot: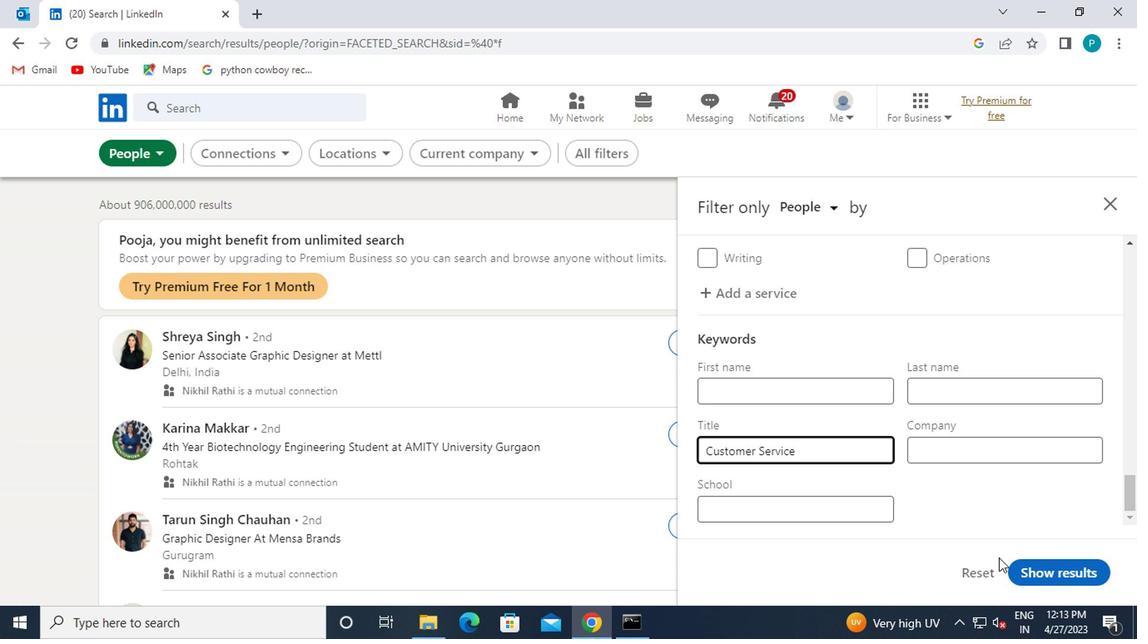 
Action: Mouse pressed left at (1053, 572)
Screenshot: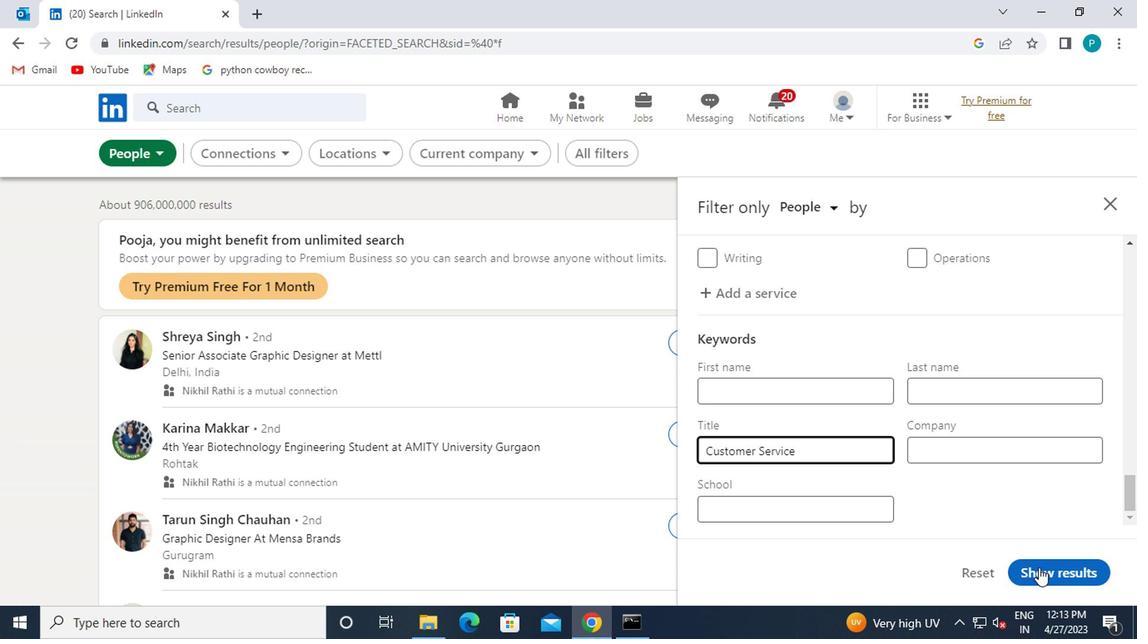 
